 Task: Search one way flight ticket for 4 adults, 2 children, 2 infants in seat and 1 infant on lap in premium economy from Amarillo: Rick Husband Amarillo International Airport to Gillette: Gillette Campbell County Airport on 5-1-2023. Choice of flights is Spirit. Number of bags: 2 checked bags. Price is upto 108000. Outbound departure time preference is 10:00.
Action: Mouse moved to (187, 293)
Screenshot: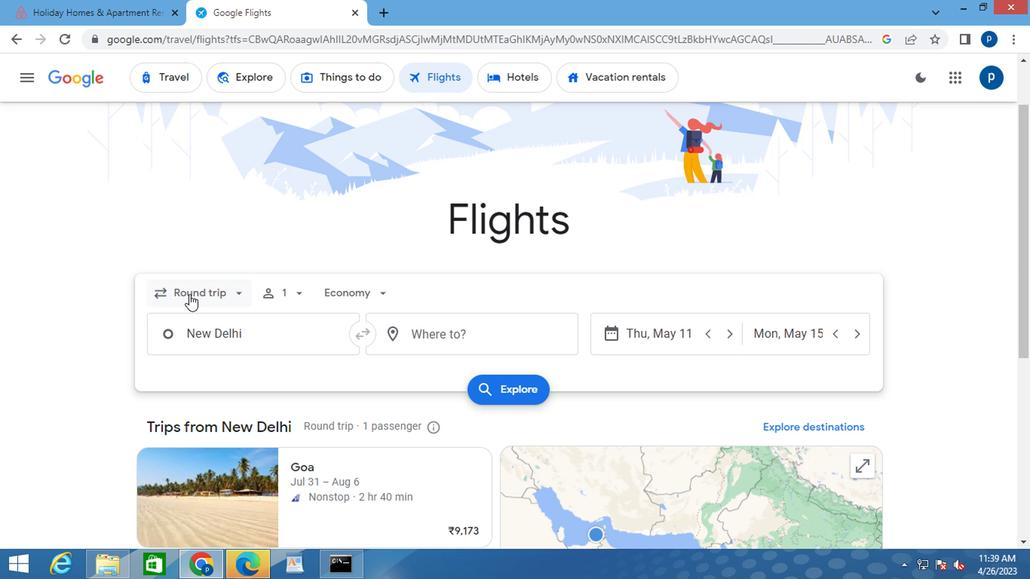 
Action: Mouse pressed left at (187, 293)
Screenshot: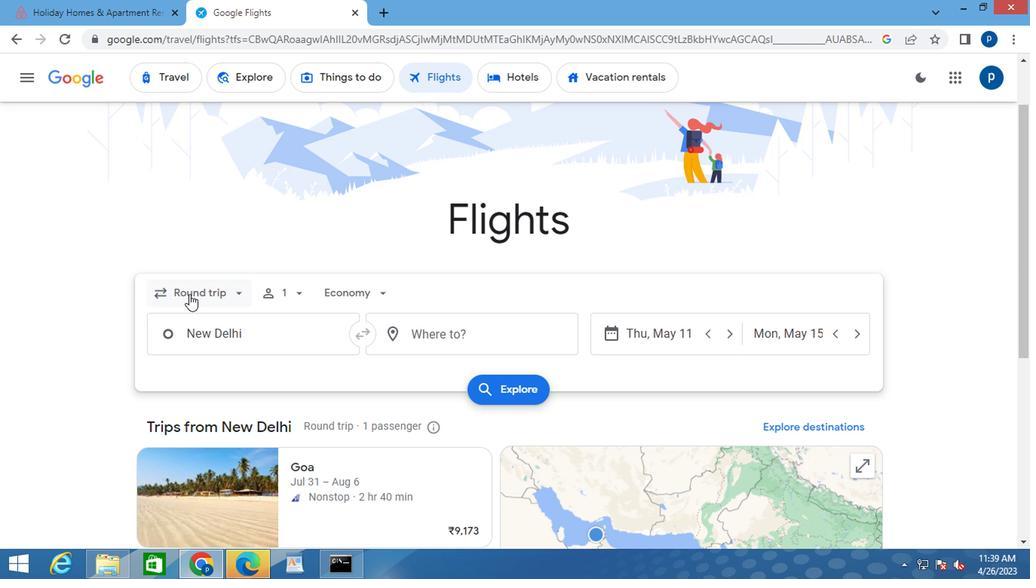 
Action: Mouse moved to (216, 358)
Screenshot: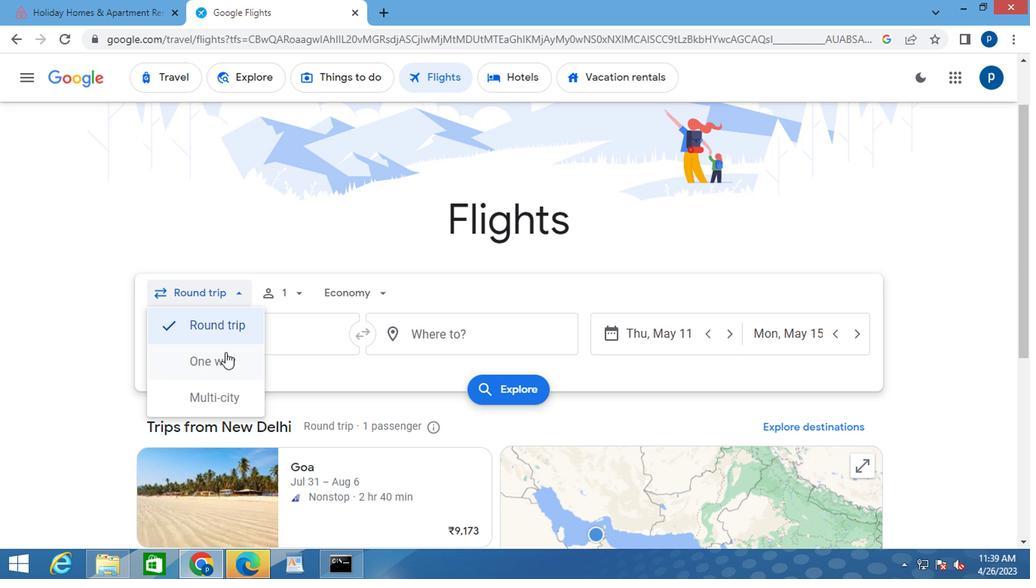 
Action: Mouse pressed left at (216, 358)
Screenshot: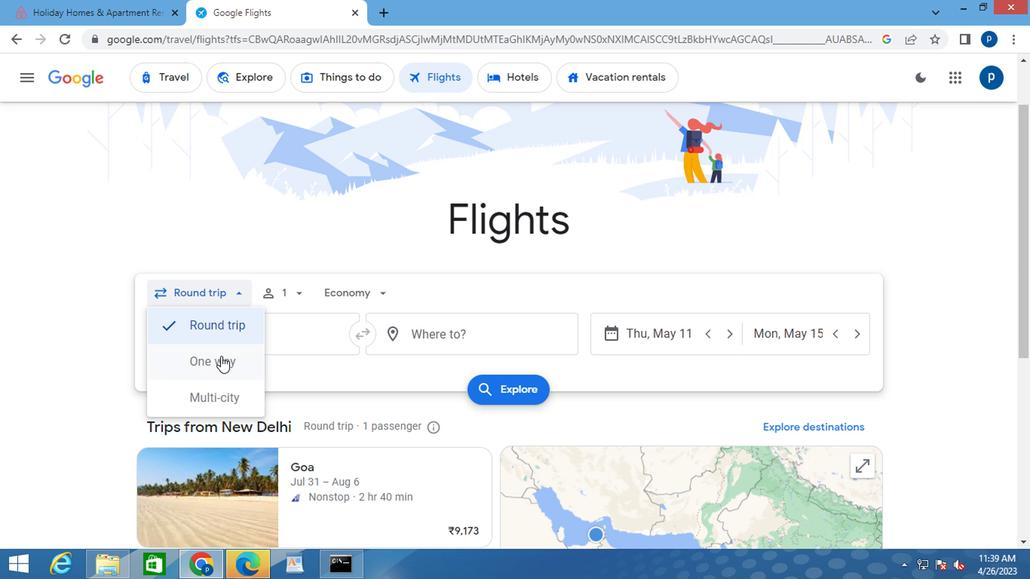 
Action: Mouse moved to (287, 296)
Screenshot: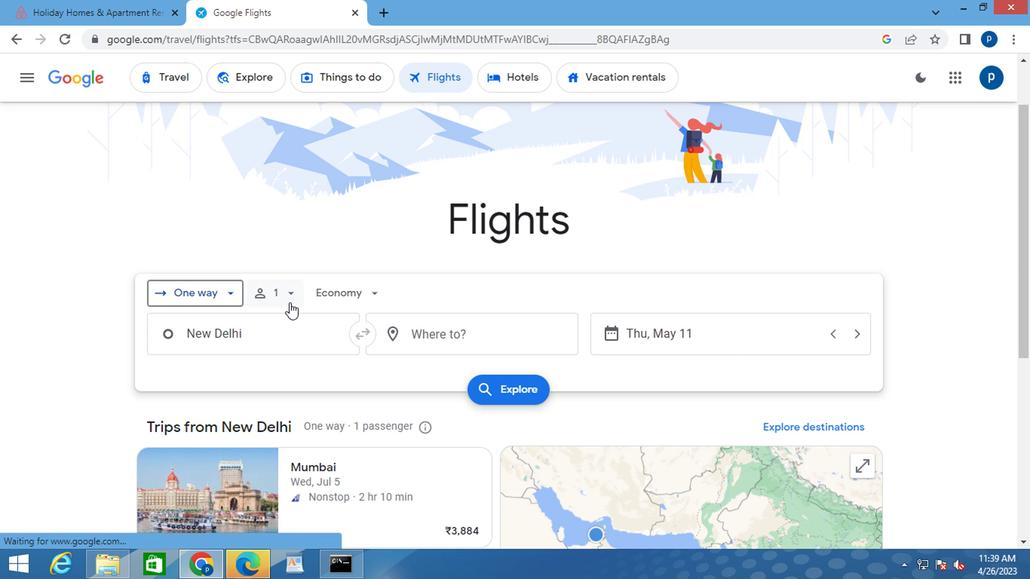 
Action: Mouse pressed left at (287, 296)
Screenshot: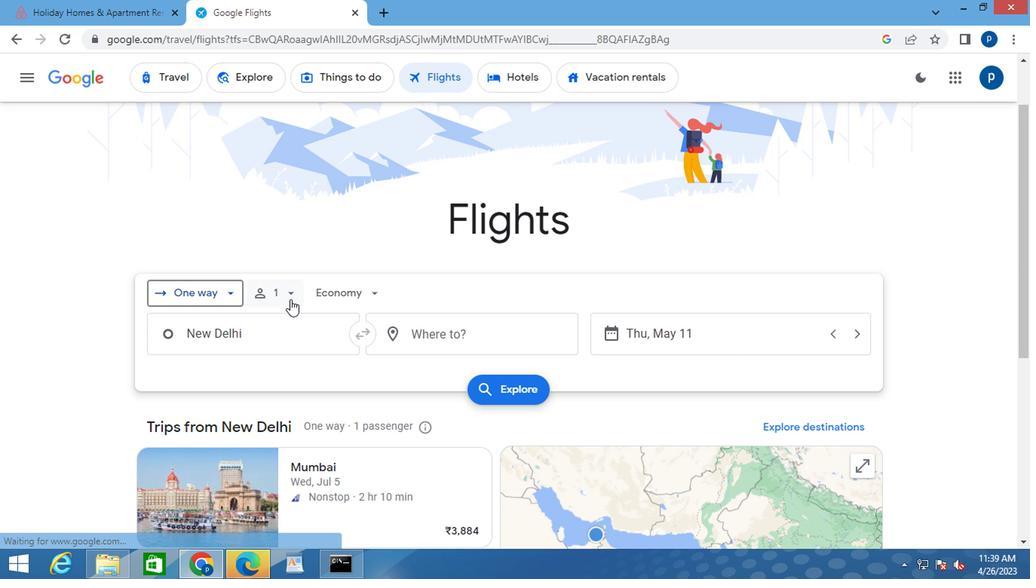 
Action: Mouse moved to (403, 332)
Screenshot: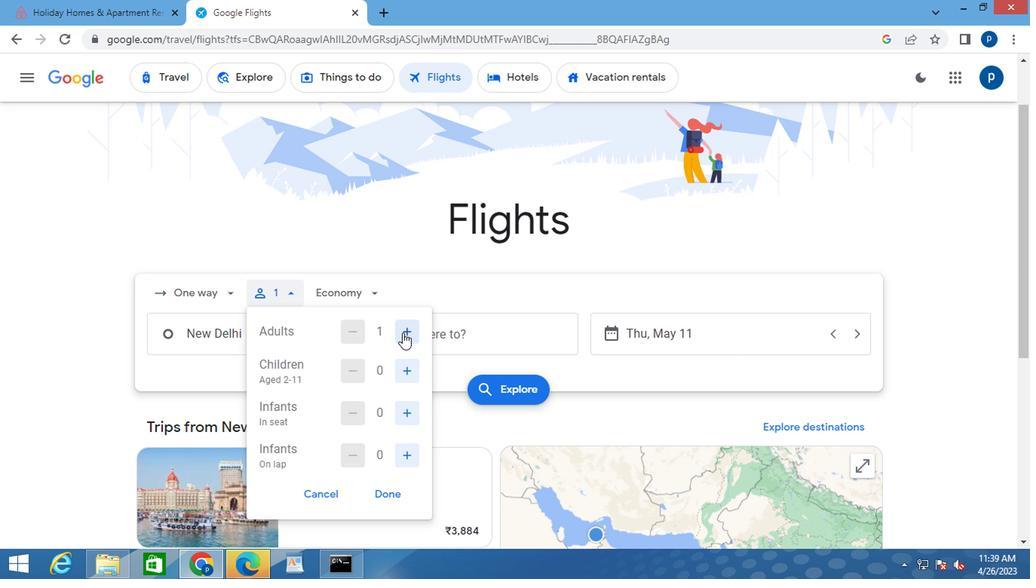 
Action: Mouse pressed left at (403, 332)
Screenshot: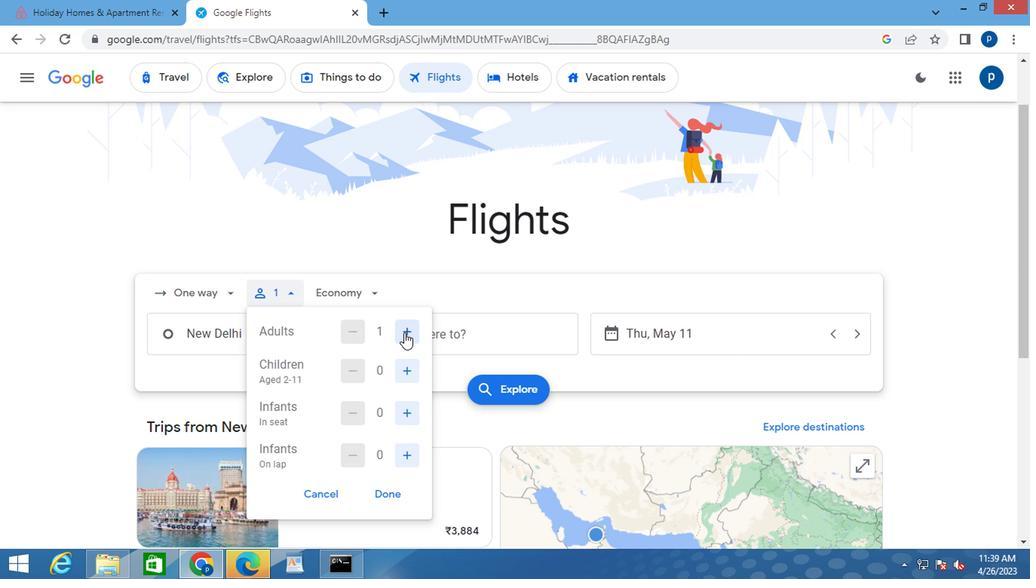 
Action: Mouse pressed left at (403, 332)
Screenshot: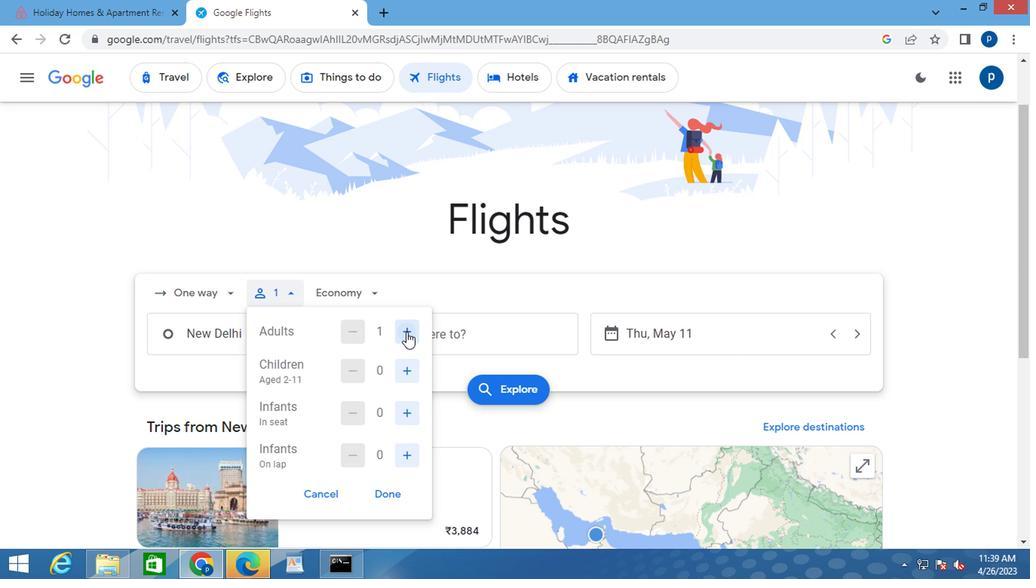 
Action: Mouse pressed left at (403, 332)
Screenshot: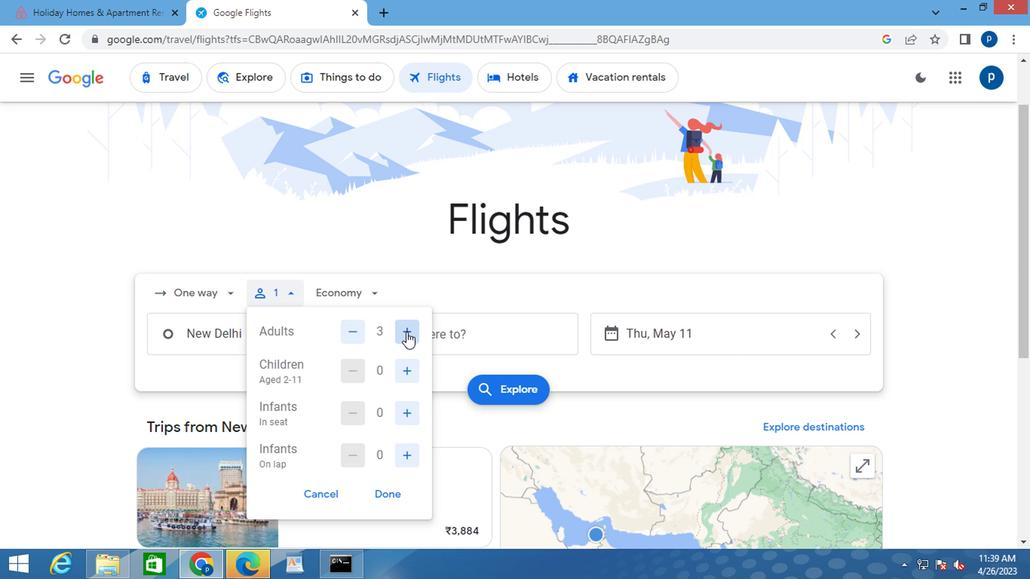 
Action: Mouse moved to (408, 367)
Screenshot: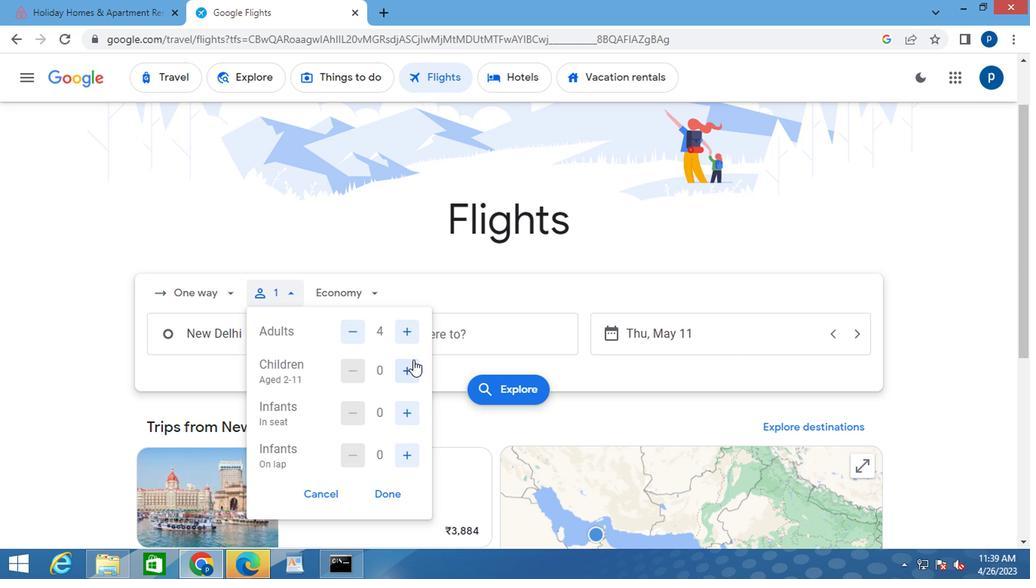
Action: Mouse pressed left at (408, 367)
Screenshot: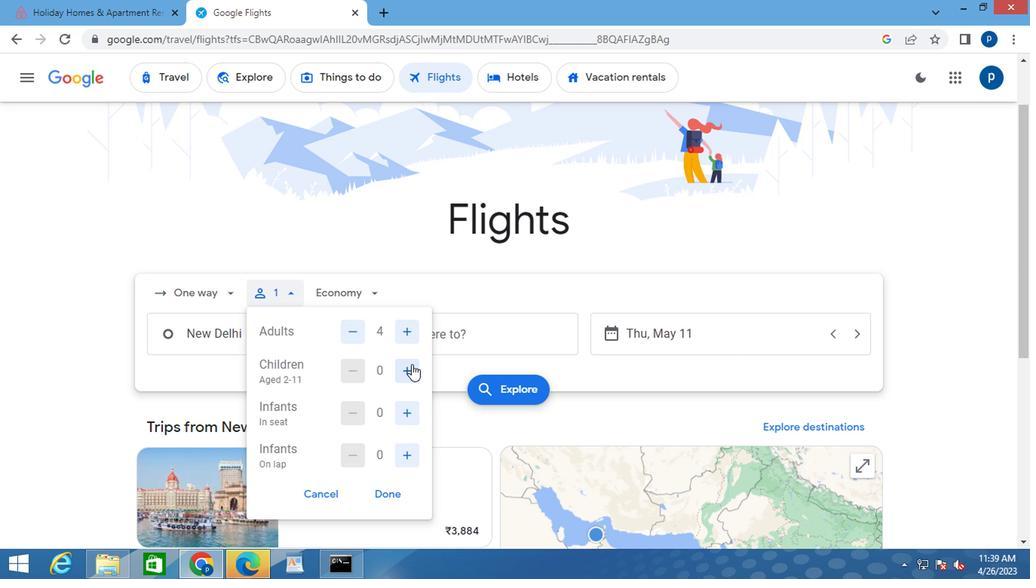 
Action: Mouse pressed left at (408, 367)
Screenshot: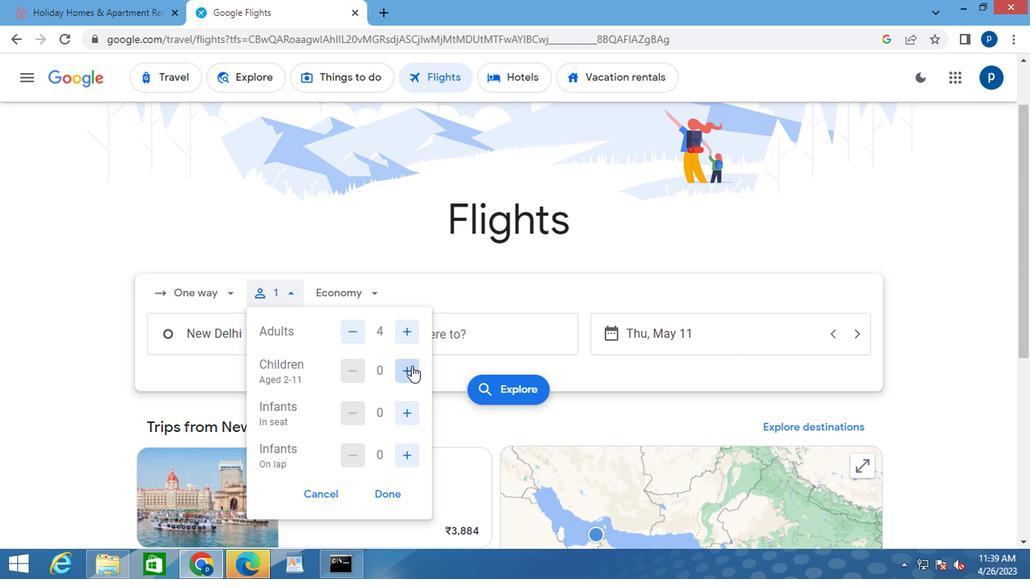 
Action: Mouse moved to (403, 413)
Screenshot: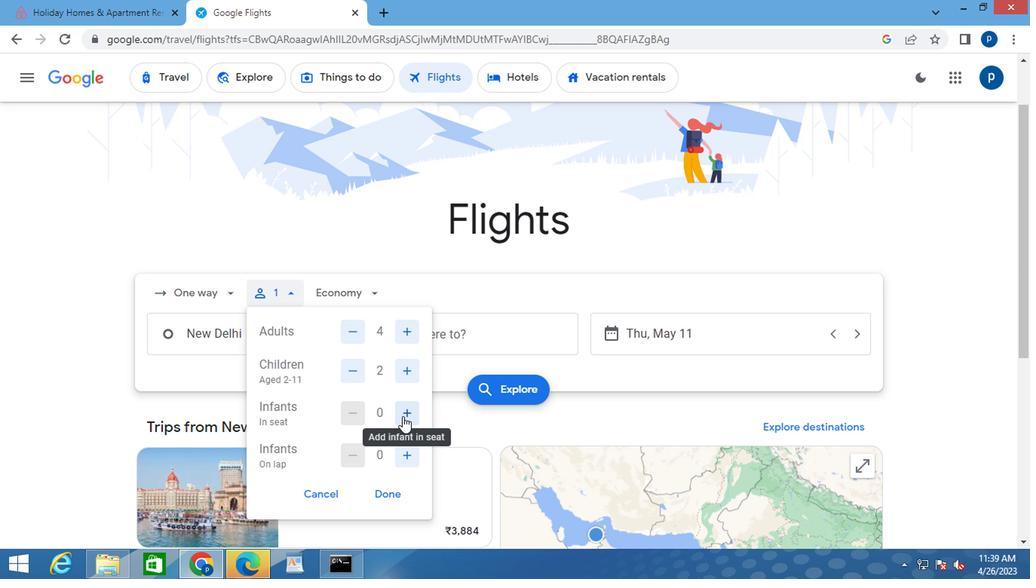 
Action: Mouse pressed left at (403, 413)
Screenshot: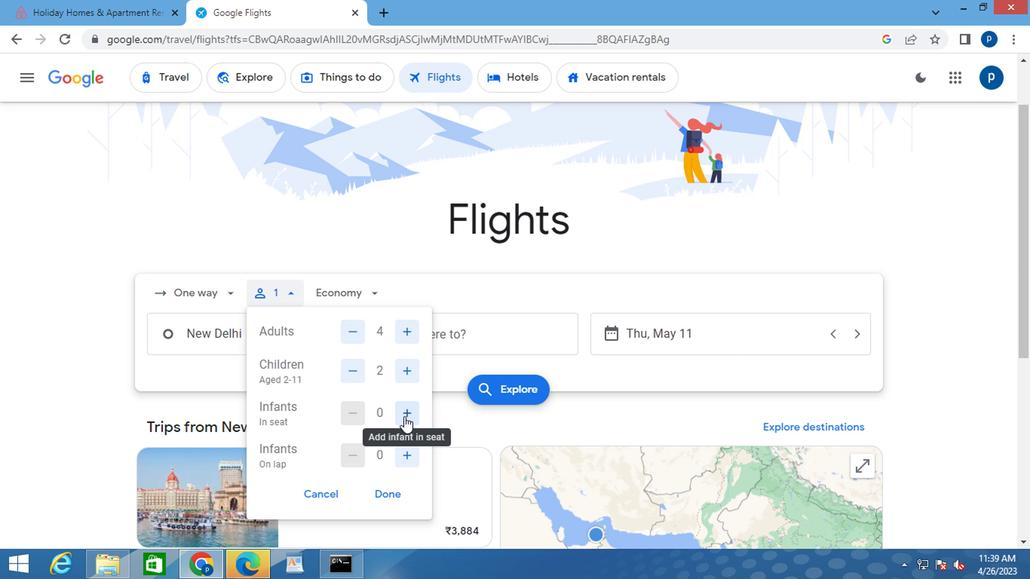 
Action: Mouse pressed left at (403, 413)
Screenshot: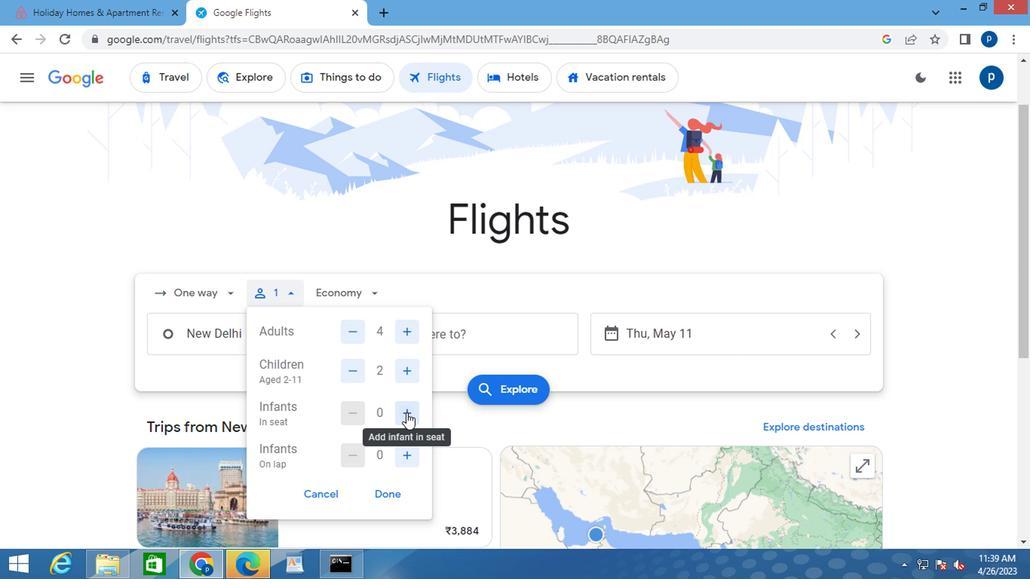 
Action: Mouse moved to (405, 458)
Screenshot: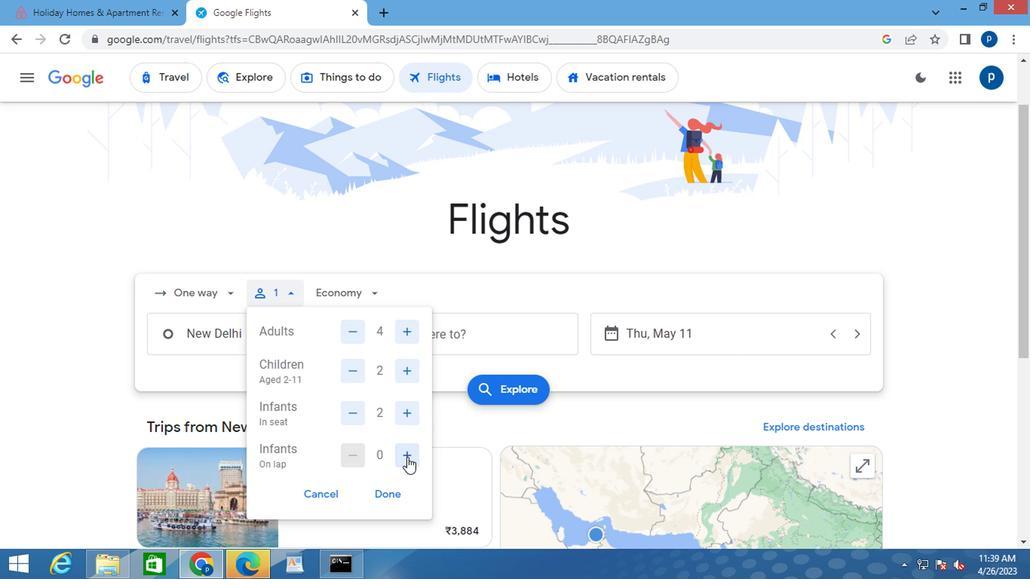 
Action: Mouse pressed left at (405, 458)
Screenshot: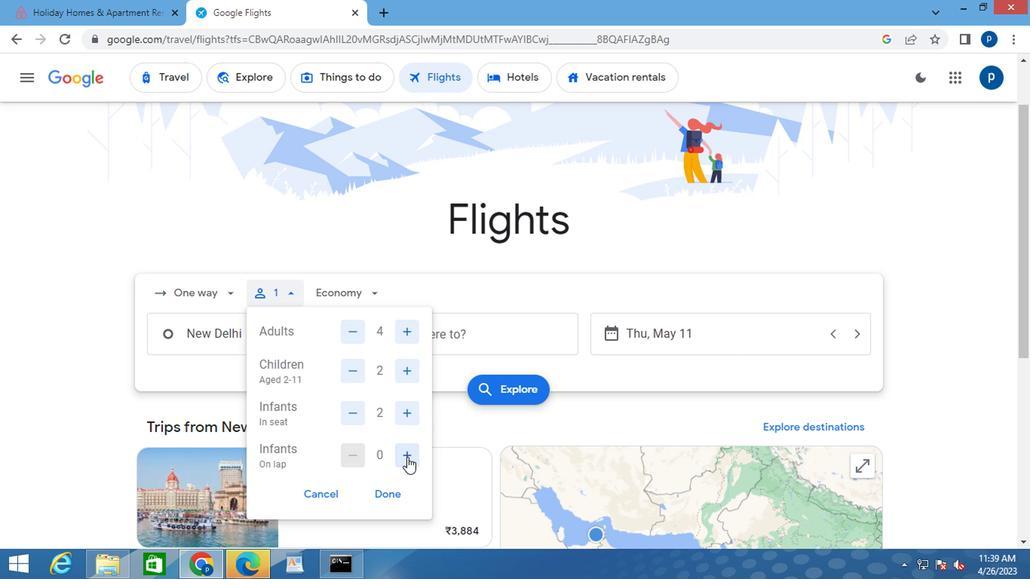 
Action: Mouse moved to (385, 492)
Screenshot: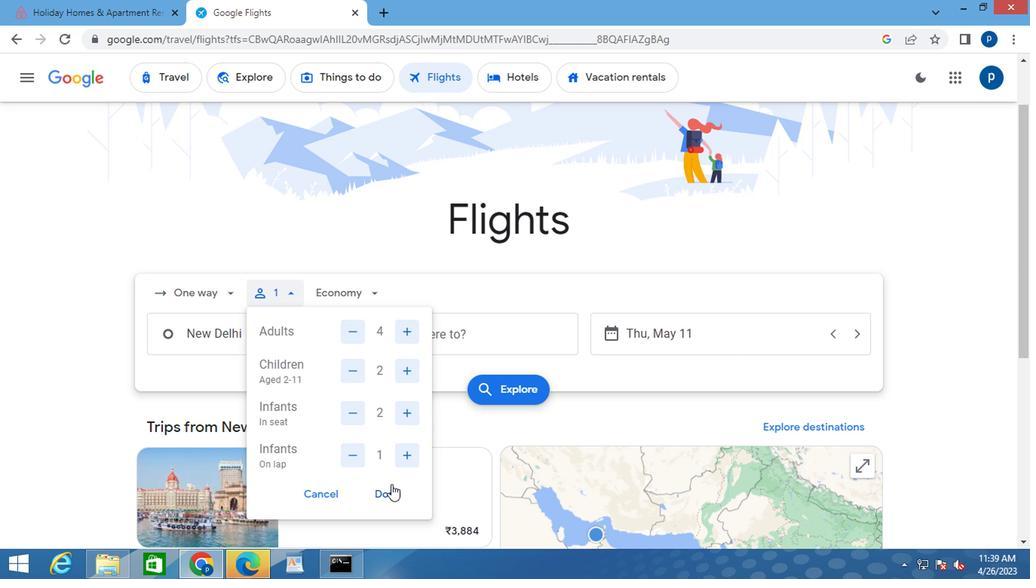 
Action: Mouse pressed left at (385, 492)
Screenshot: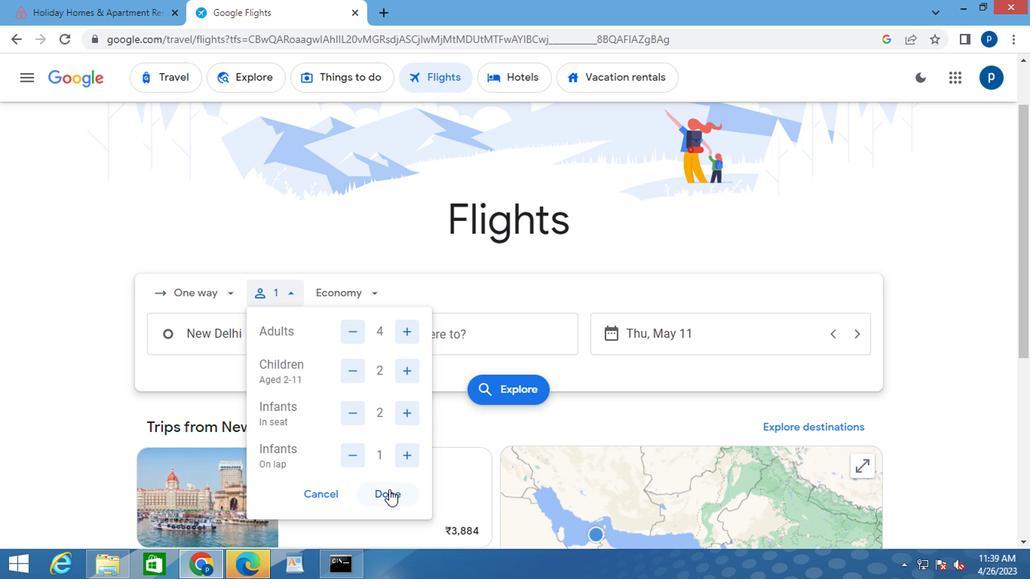 
Action: Mouse moved to (359, 301)
Screenshot: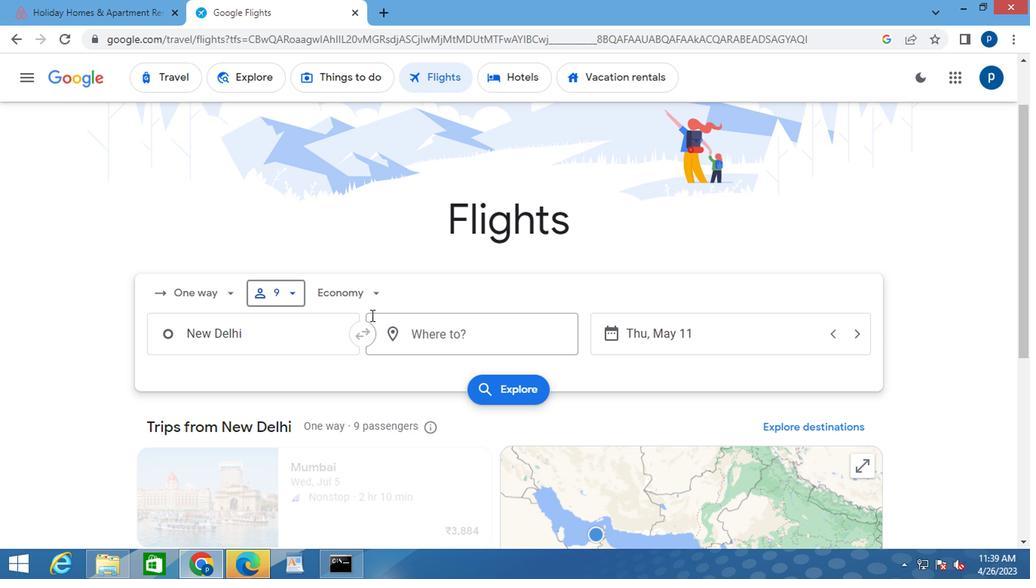 
Action: Mouse pressed left at (359, 301)
Screenshot: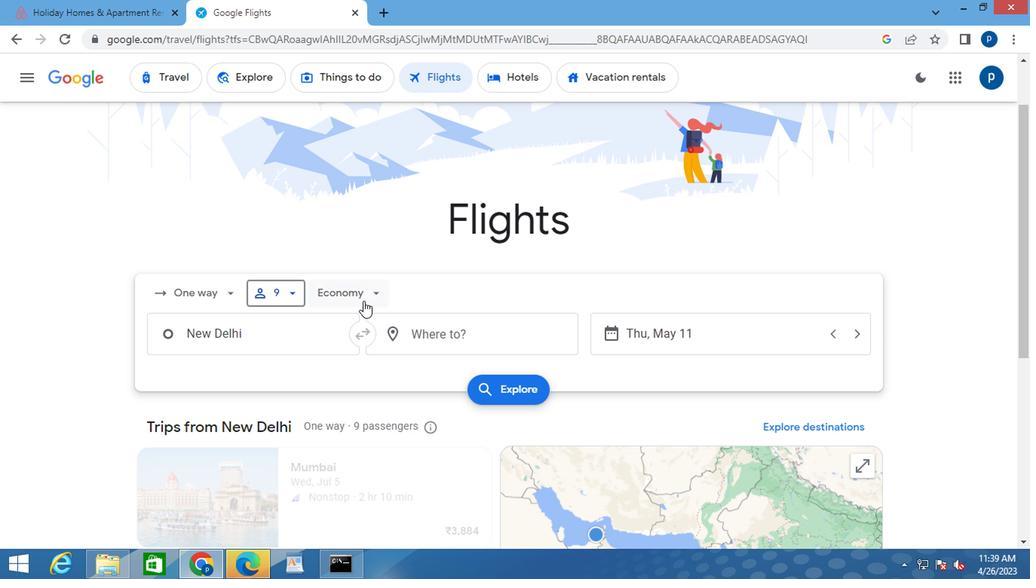 
Action: Mouse moved to (377, 360)
Screenshot: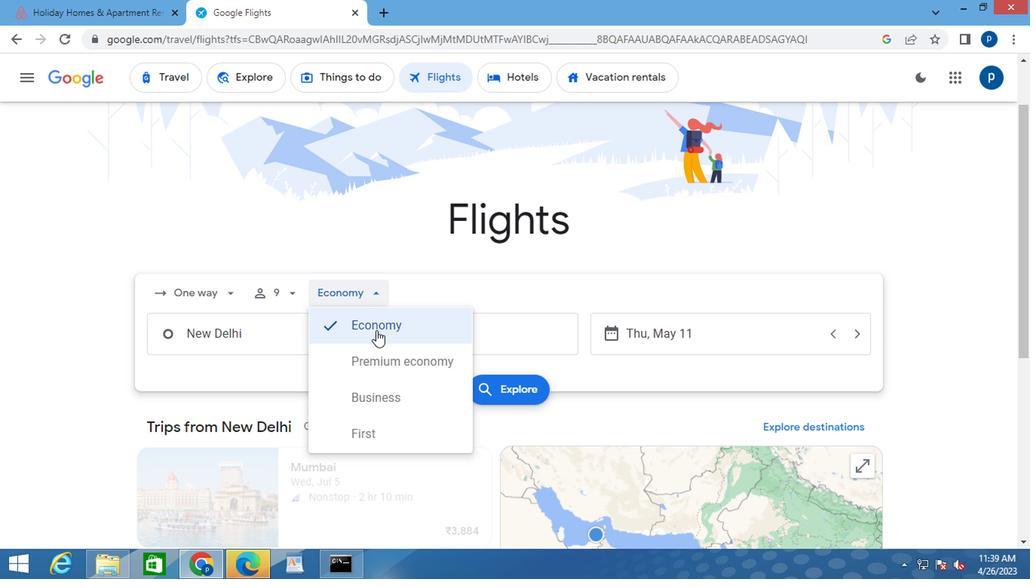 
Action: Mouse pressed left at (377, 360)
Screenshot: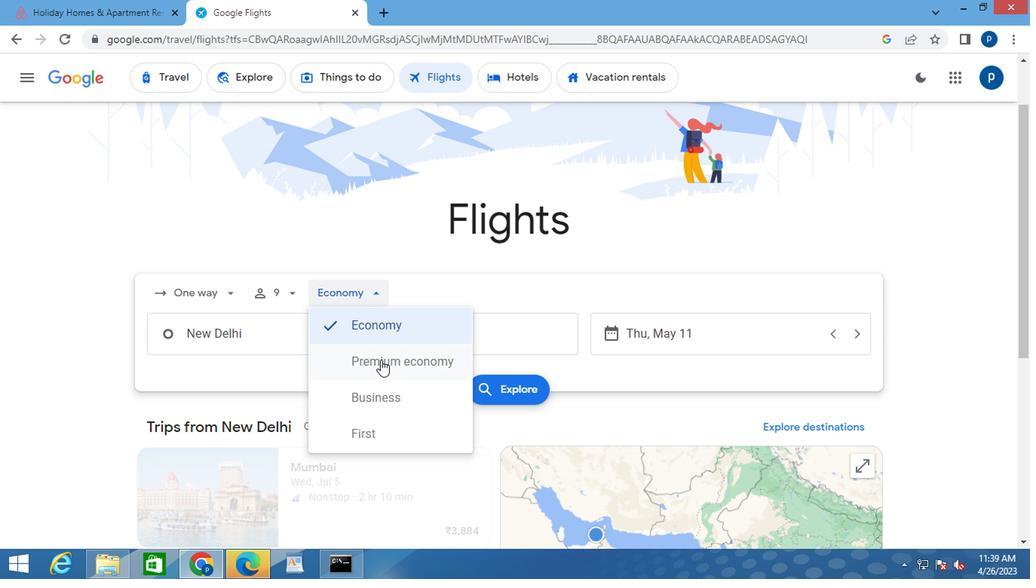 
Action: Mouse moved to (233, 332)
Screenshot: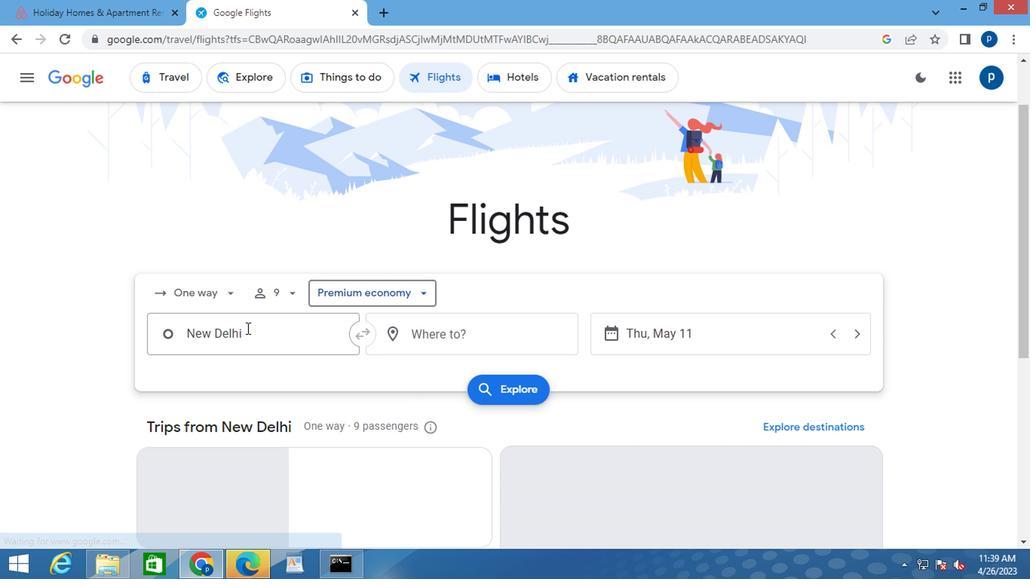 
Action: Mouse pressed left at (233, 332)
Screenshot: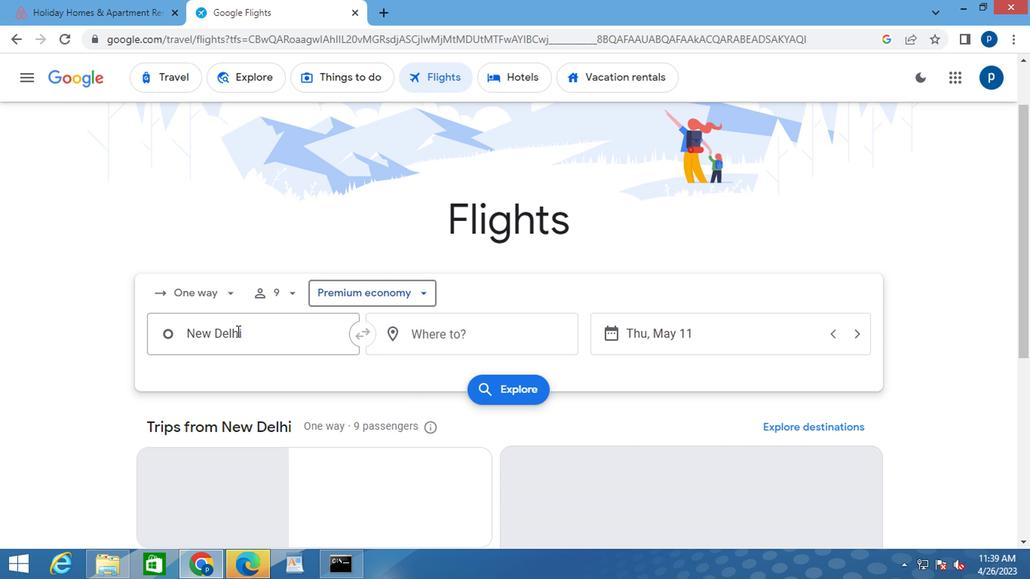 
Action: Mouse pressed left at (233, 332)
Screenshot: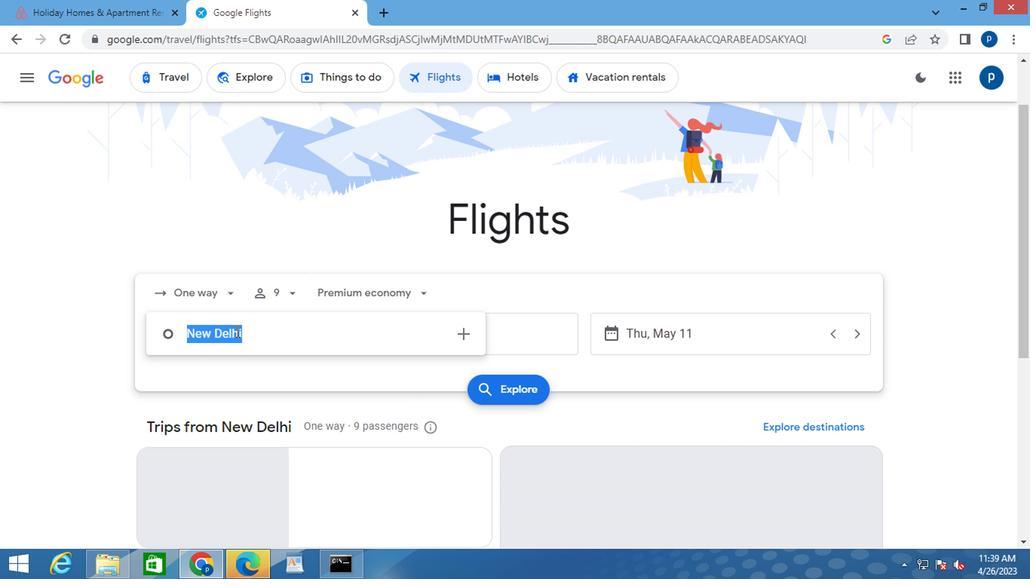 
Action: Key pressed <Key.caps_lock><Key.caps_lock>r<Key.caps_lock>ick<Key.space><Key.caps_lock>h<Key.caps_lock>u
Screenshot: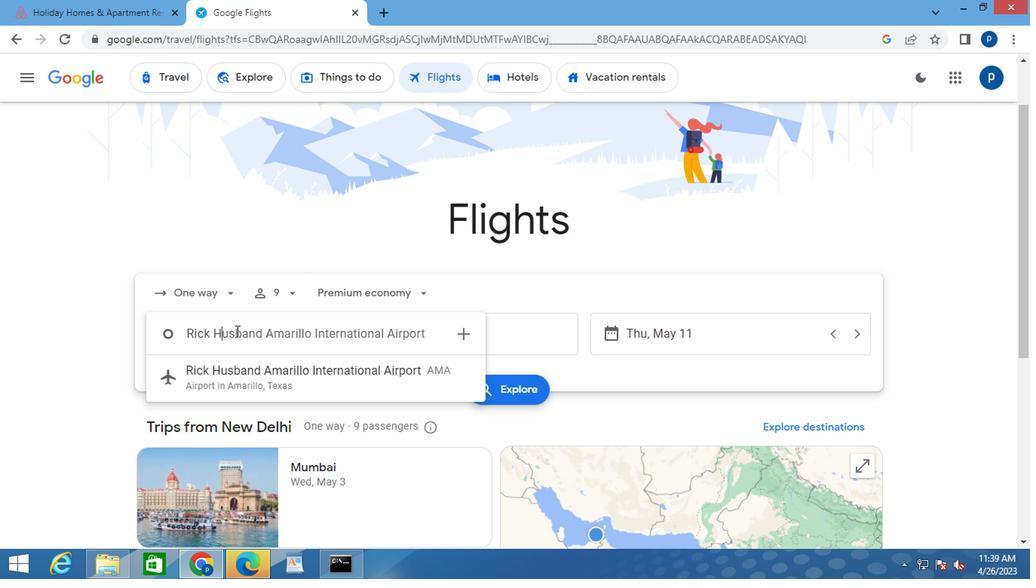 
Action: Mouse moved to (278, 387)
Screenshot: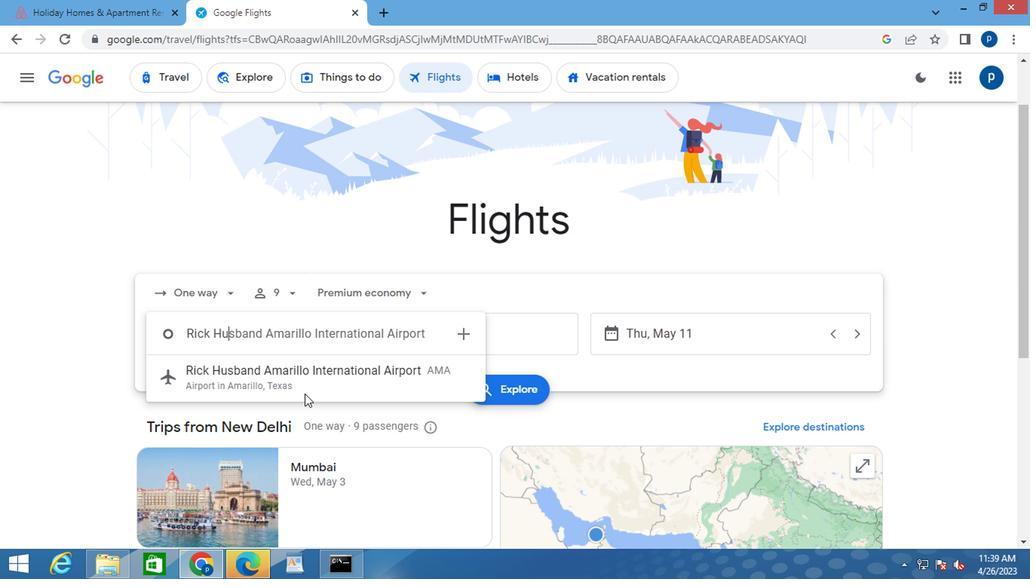 
Action: Mouse pressed left at (278, 387)
Screenshot: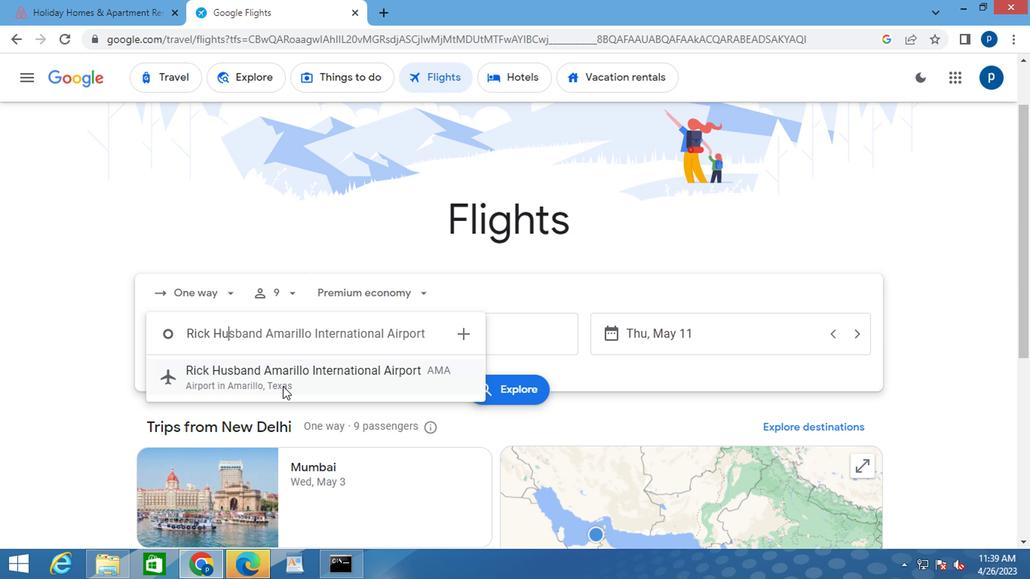 
Action: Mouse moved to (428, 343)
Screenshot: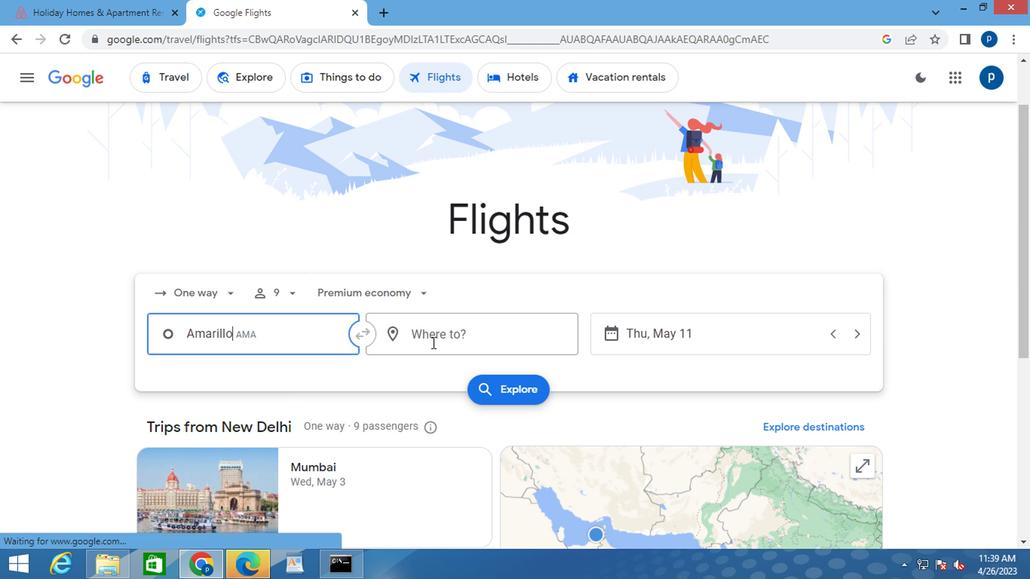 
Action: Mouse pressed left at (428, 343)
Screenshot: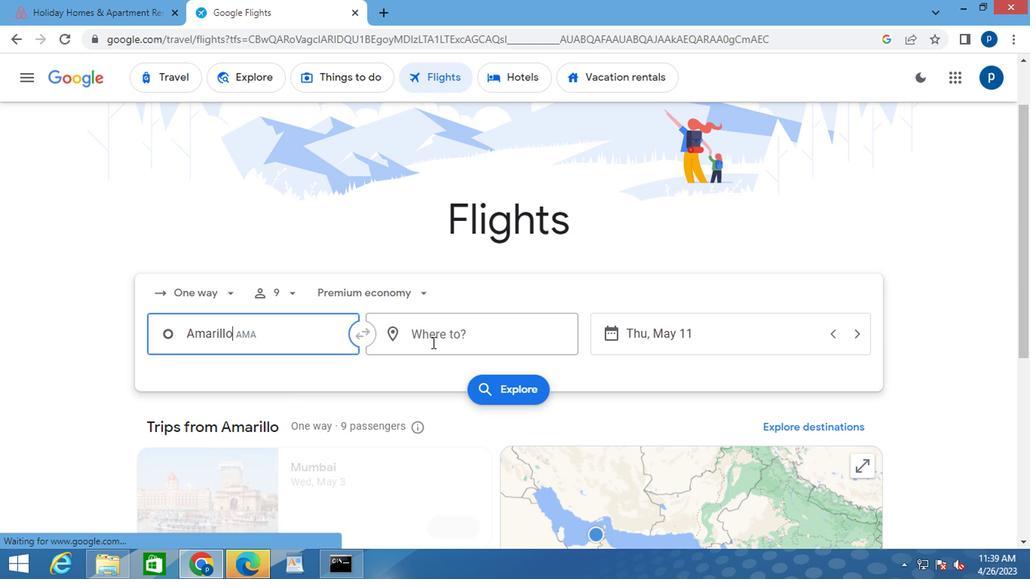 
Action: Key pressed <Key.caps_lock>g<Key.caps_lock>ille
Screenshot: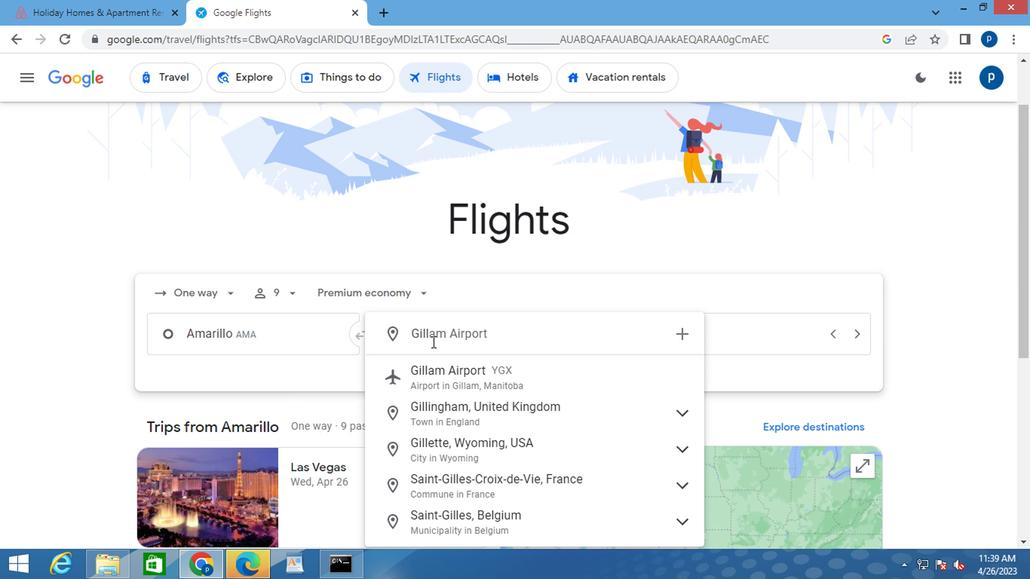 
Action: Mouse moved to (461, 383)
Screenshot: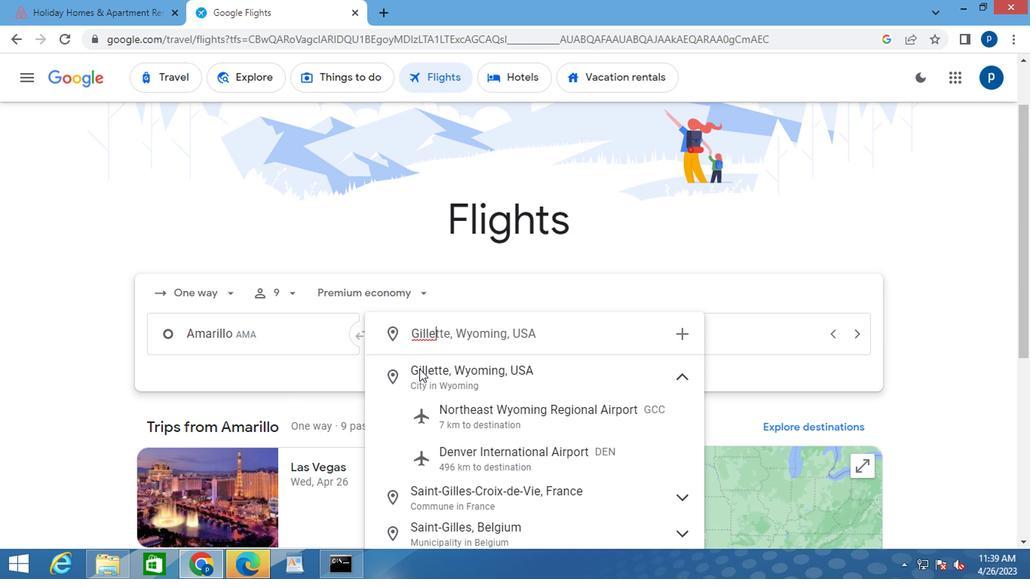 
Action: Mouse pressed left at (461, 383)
Screenshot: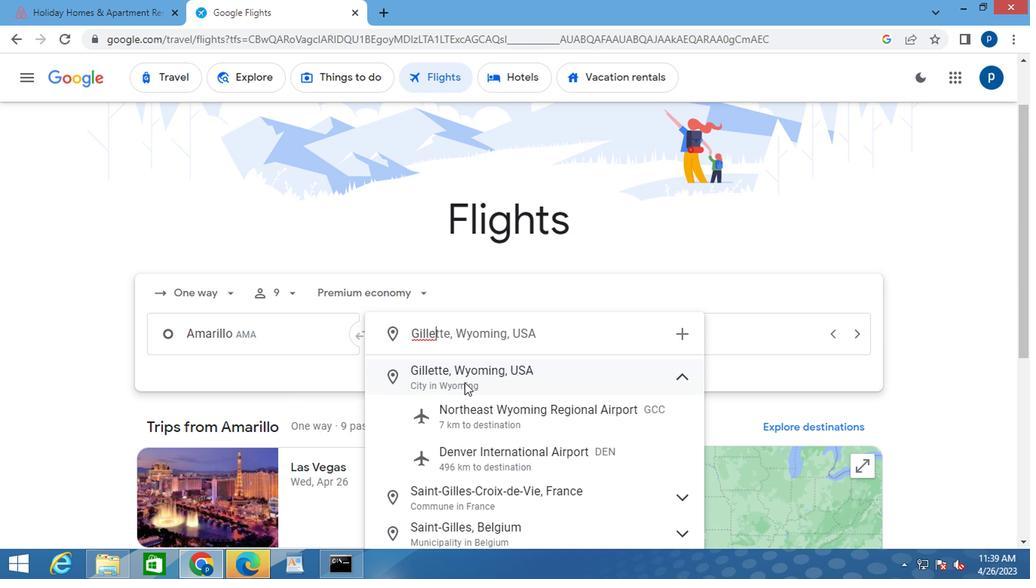 
Action: Mouse moved to (608, 334)
Screenshot: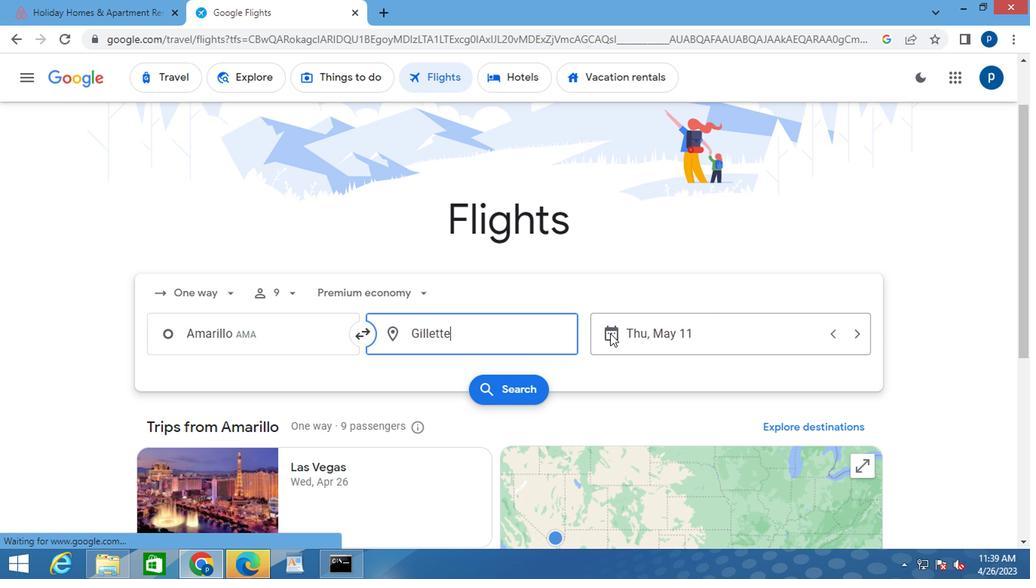 
Action: Mouse pressed left at (608, 334)
Screenshot: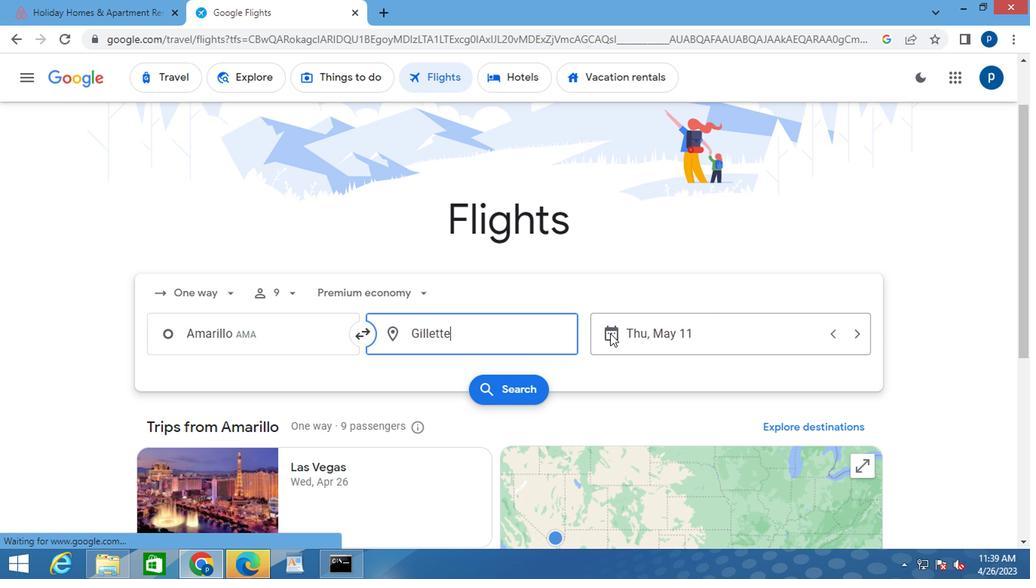 
Action: Mouse moved to (658, 264)
Screenshot: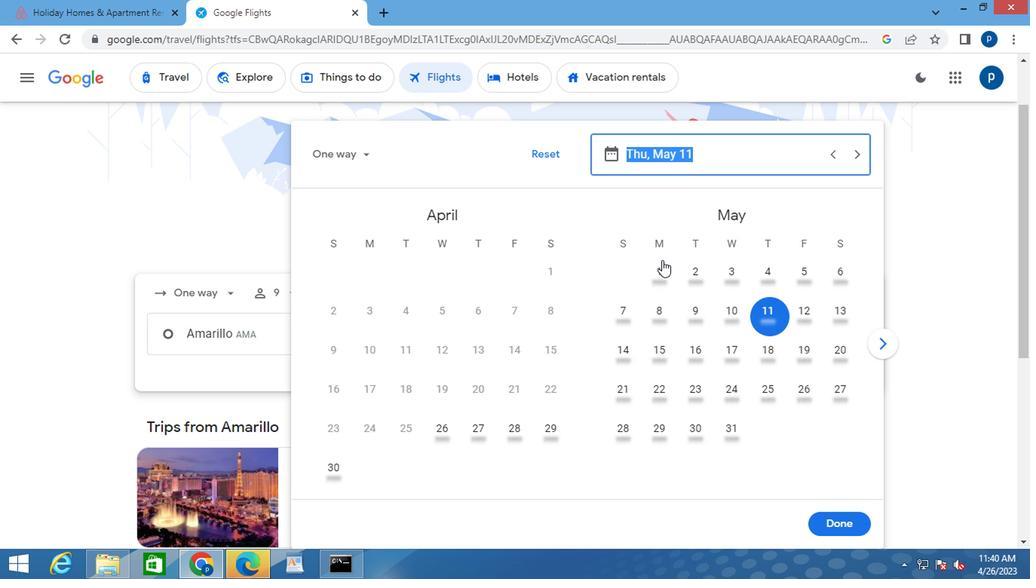 
Action: Mouse pressed left at (658, 264)
Screenshot: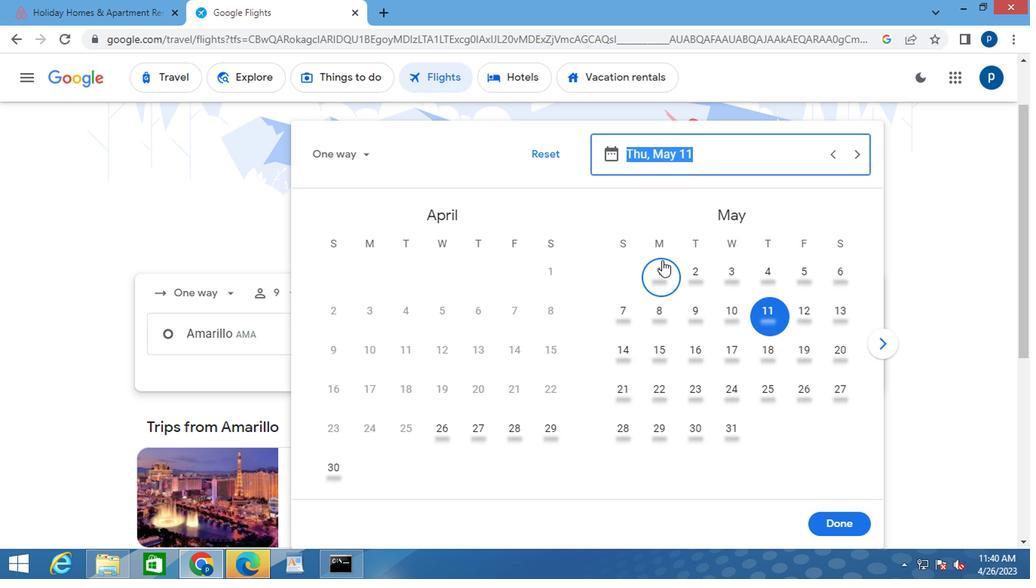 
Action: Mouse moved to (838, 522)
Screenshot: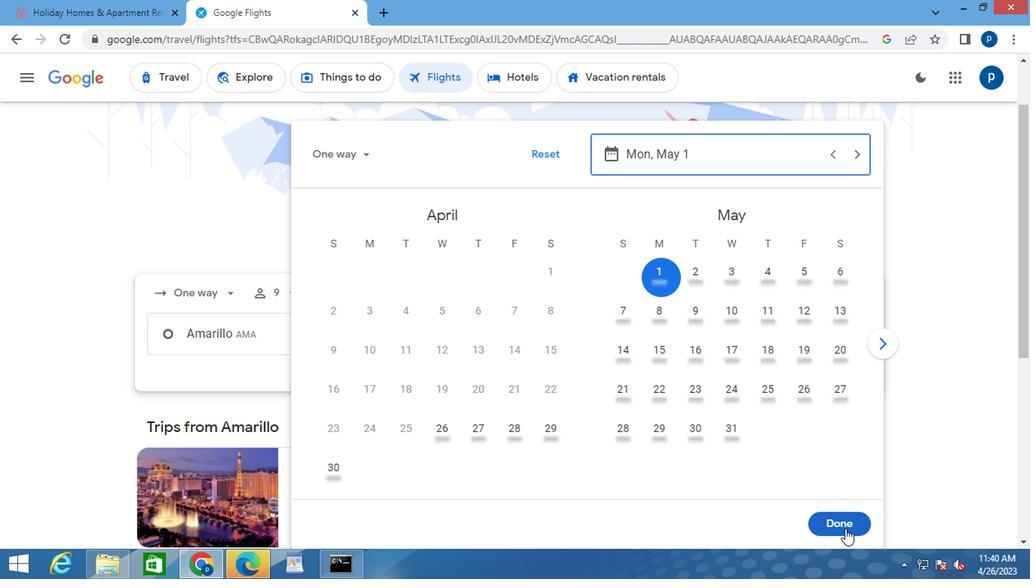 
Action: Mouse pressed left at (838, 522)
Screenshot: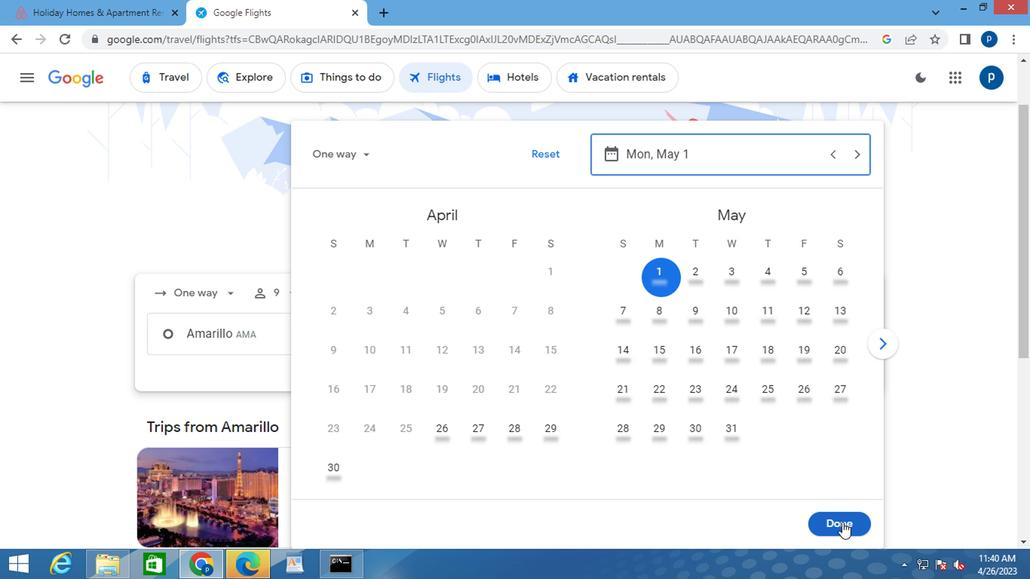 
Action: Mouse moved to (505, 394)
Screenshot: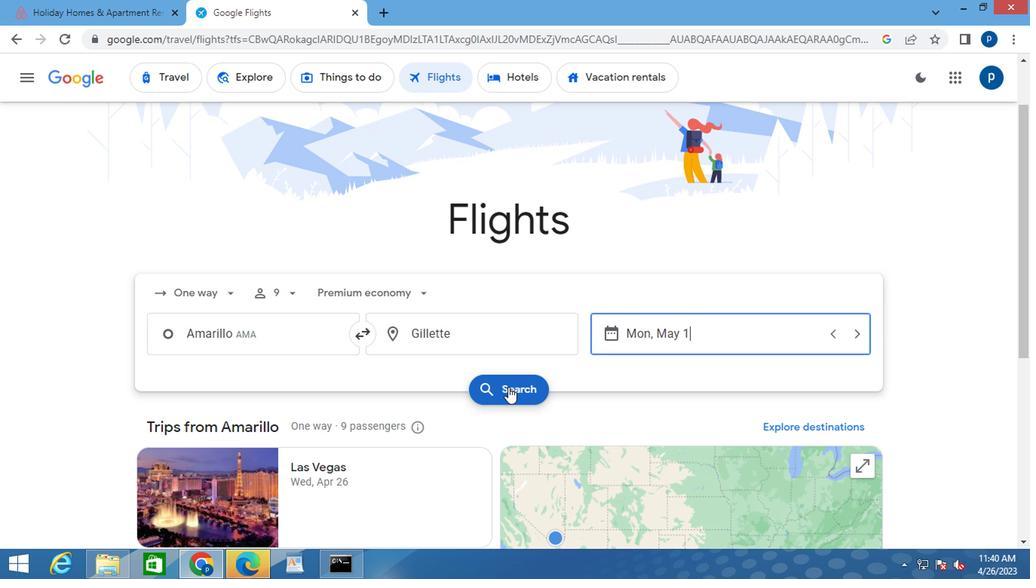
Action: Mouse pressed left at (505, 394)
Screenshot: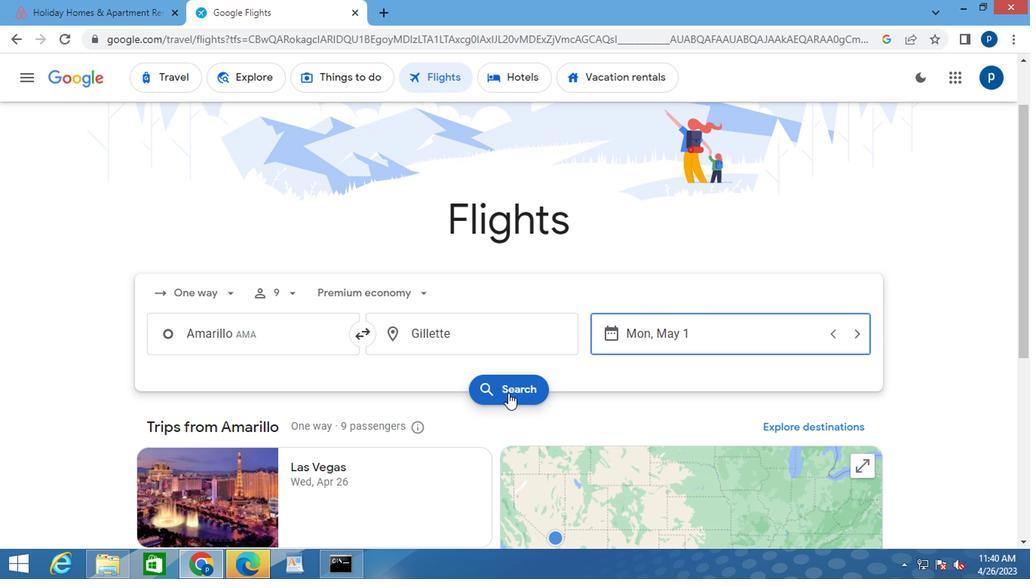 
Action: Mouse moved to (164, 214)
Screenshot: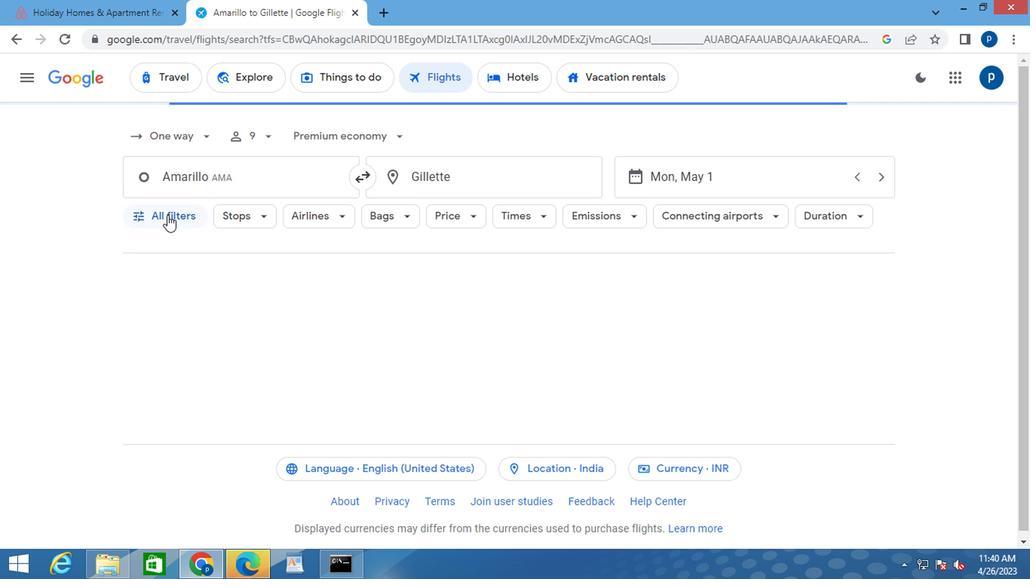 
Action: Mouse pressed left at (164, 214)
Screenshot: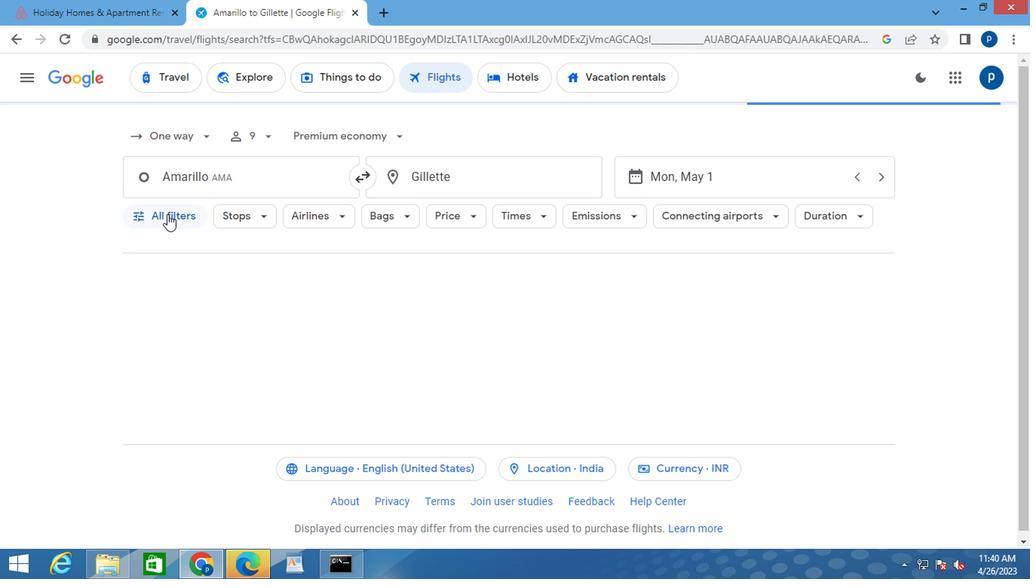 
Action: Mouse moved to (213, 352)
Screenshot: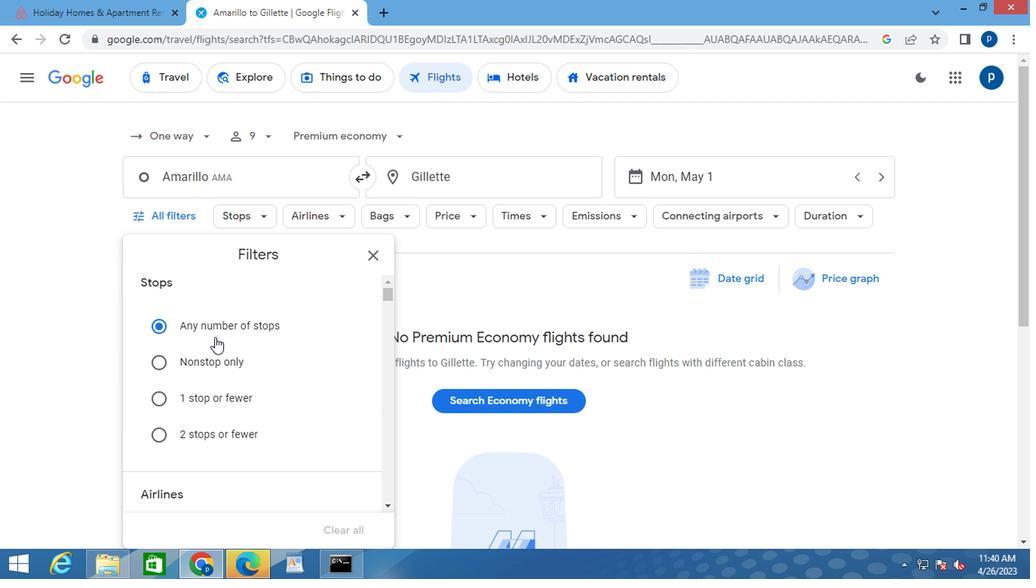 
Action: Mouse scrolled (213, 352) with delta (0, 0)
Screenshot: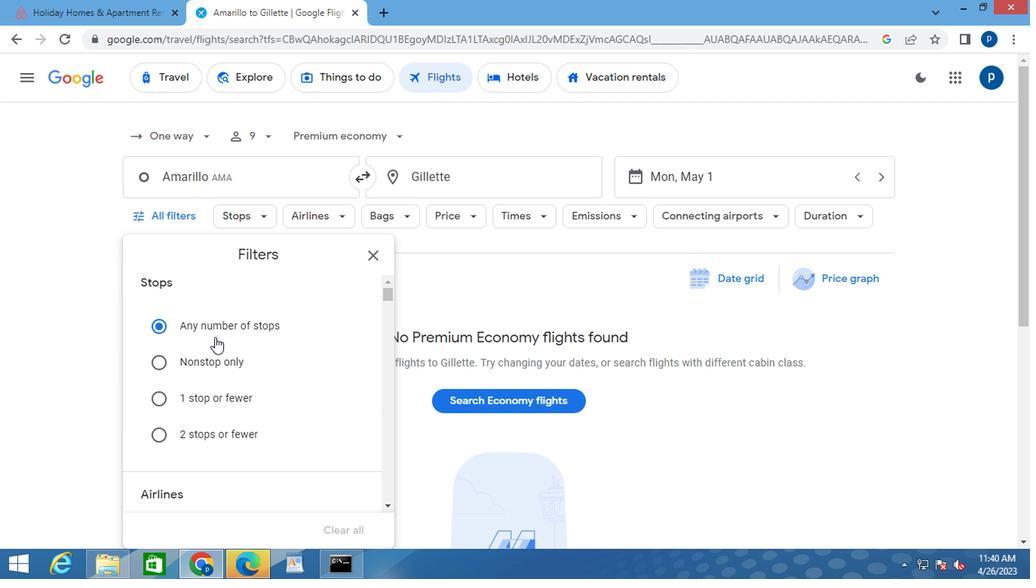 
Action: Mouse moved to (213, 352)
Screenshot: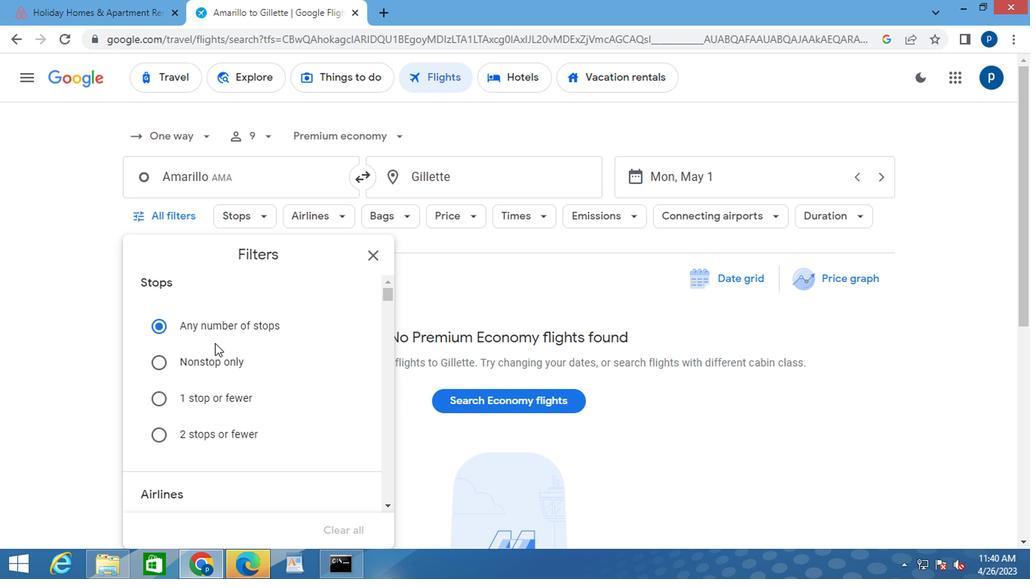 
Action: Mouse scrolled (213, 352) with delta (0, 0)
Screenshot: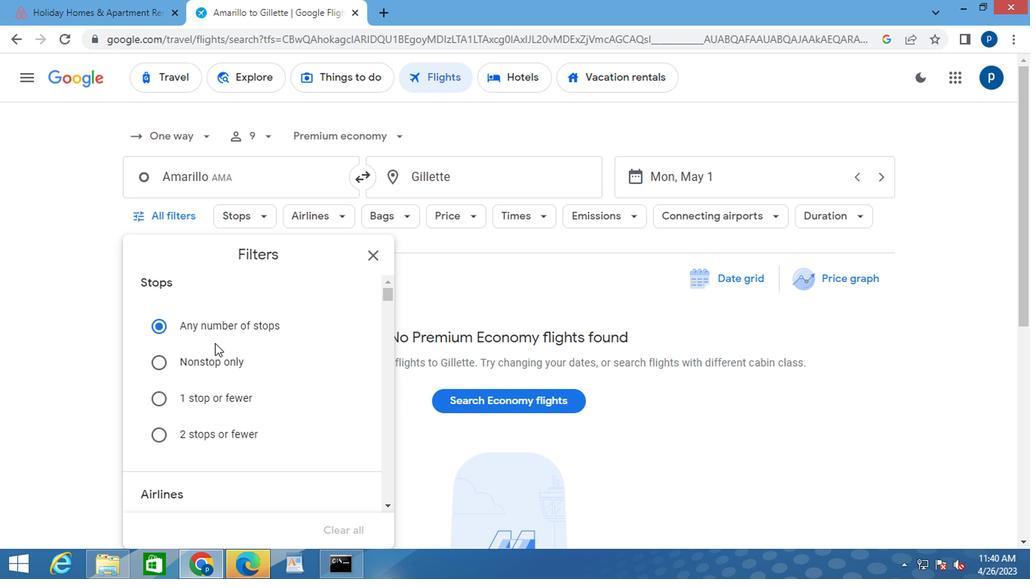 
Action: Mouse moved to (213, 354)
Screenshot: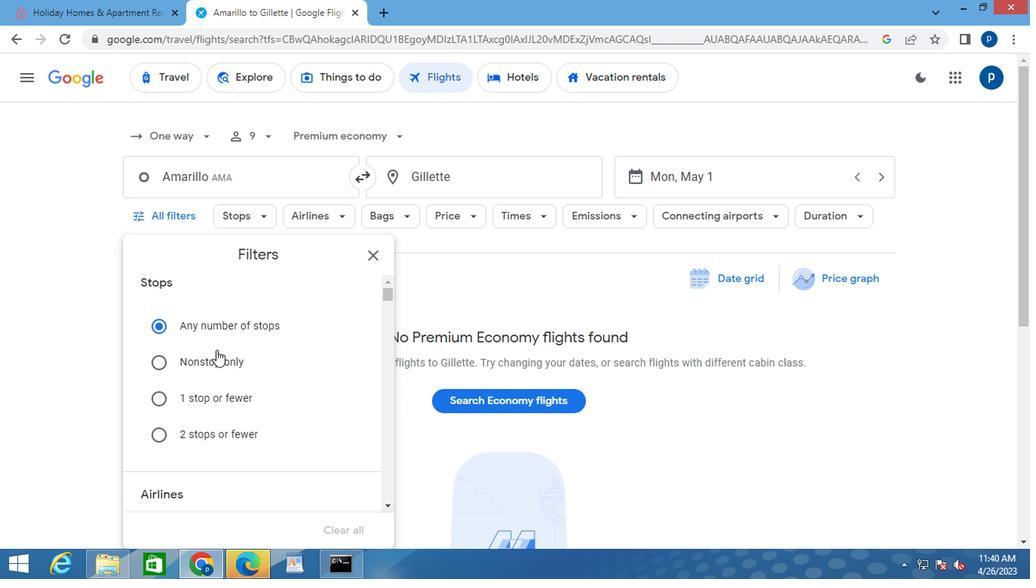 
Action: Mouse scrolled (213, 354) with delta (0, 0)
Screenshot: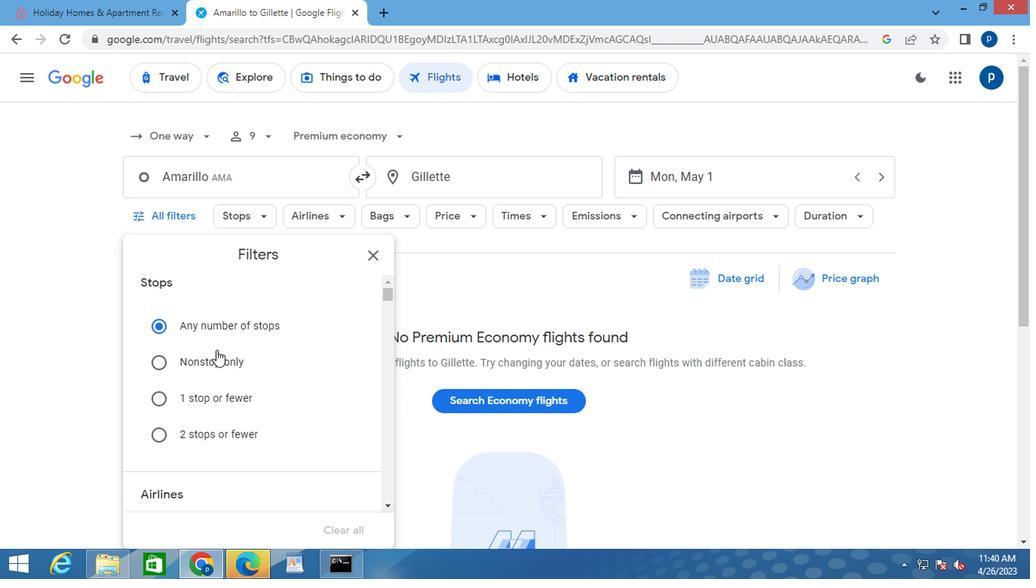 
Action: Mouse moved to (222, 364)
Screenshot: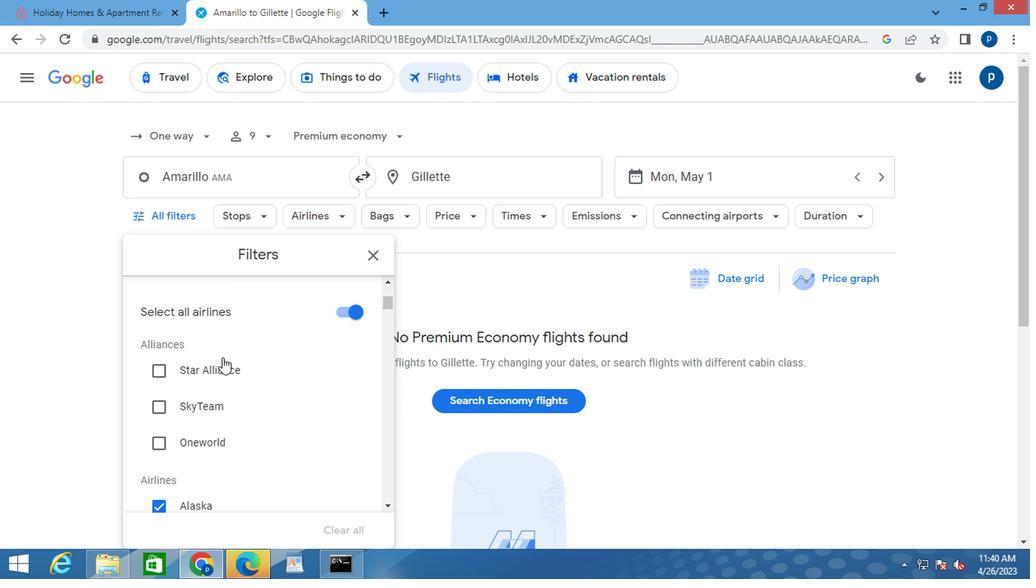 
Action: Mouse scrolled (222, 363) with delta (0, 0)
Screenshot: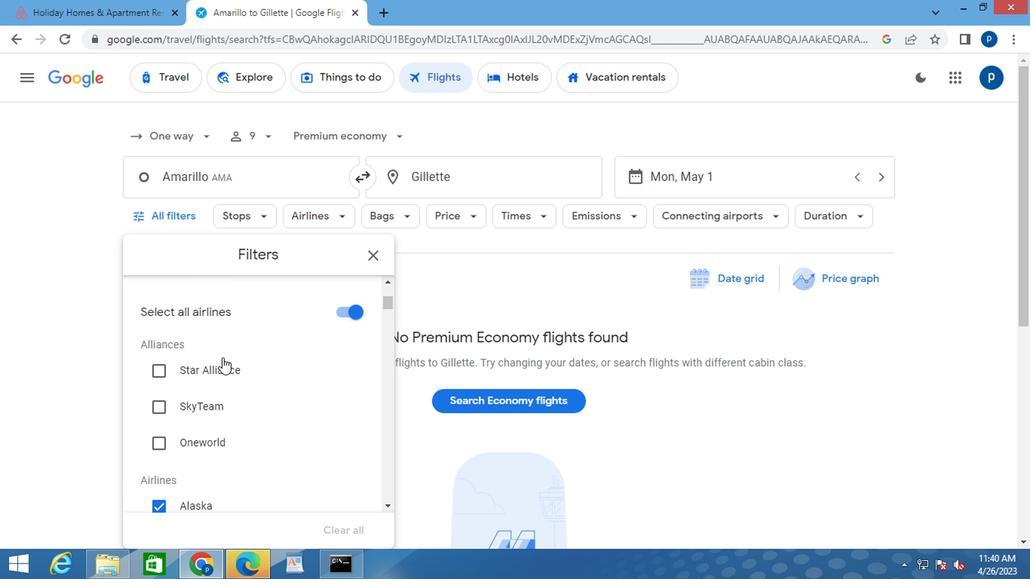 
Action: Mouse moved to (226, 365)
Screenshot: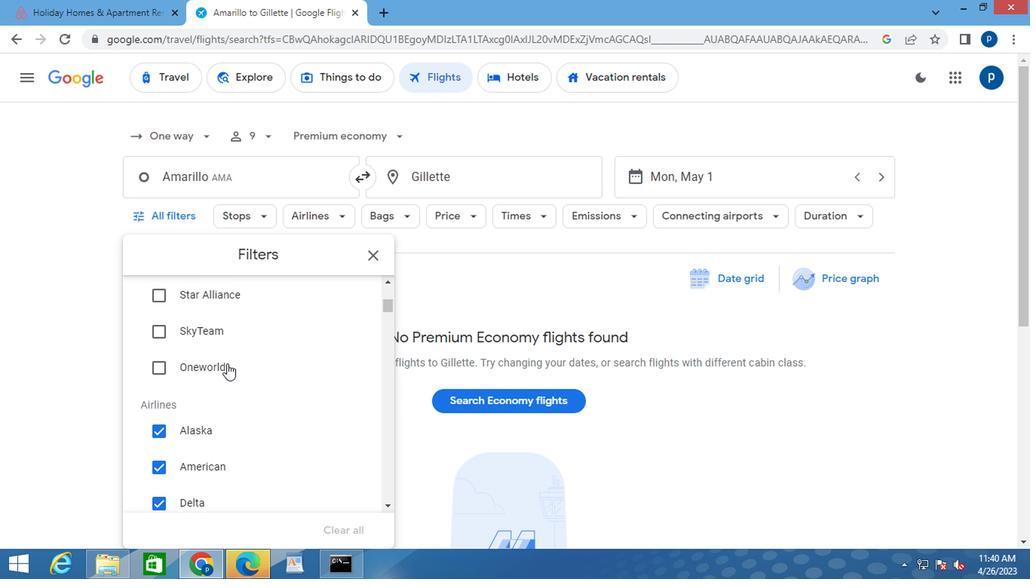 
Action: Mouse scrolled (226, 364) with delta (0, -1)
Screenshot: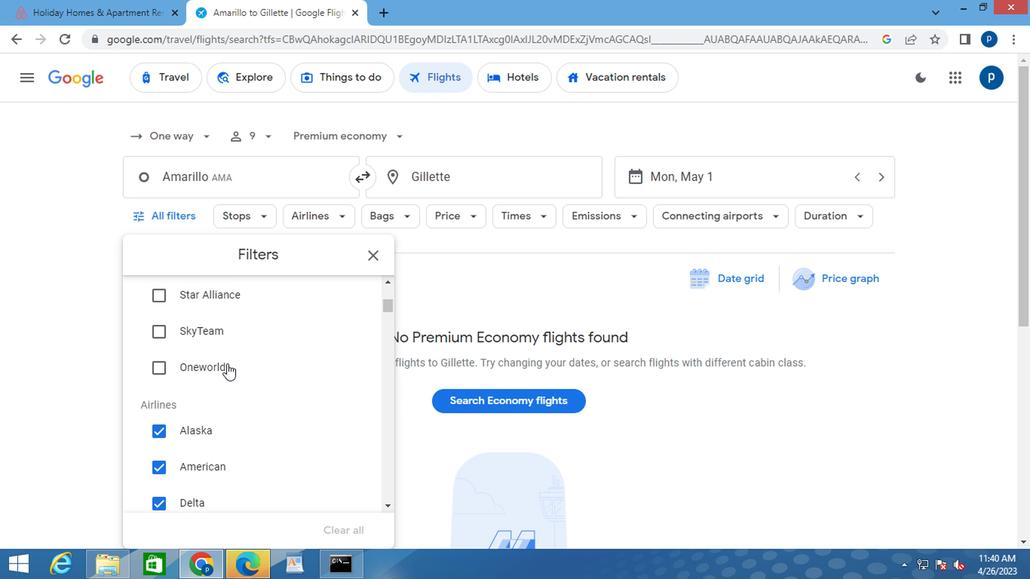 
Action: Mouse scrolled (226, 364) with delta (0, -1)
Screenshot: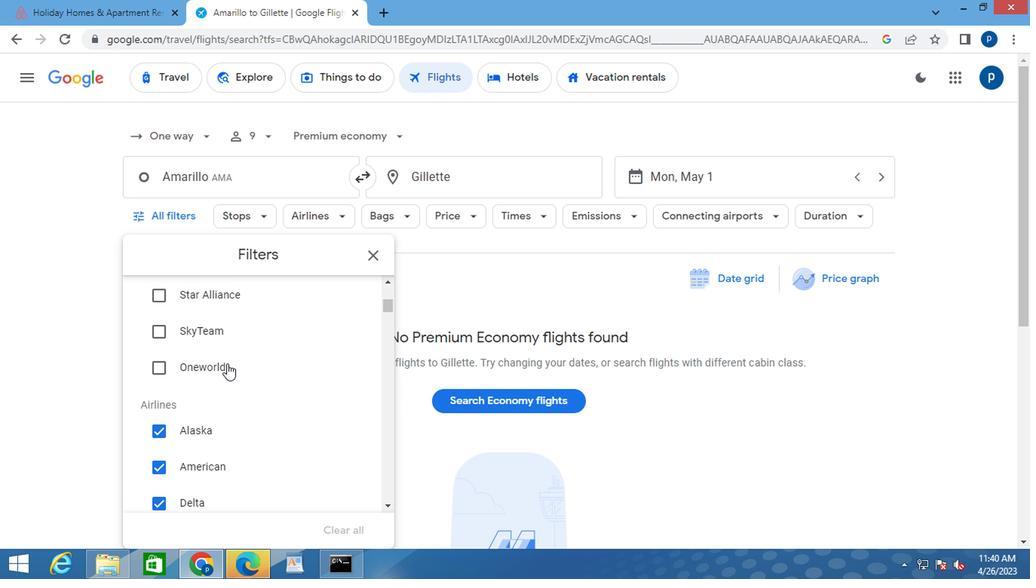 
Action: Mouse moved to (255, 367)
Screenshot: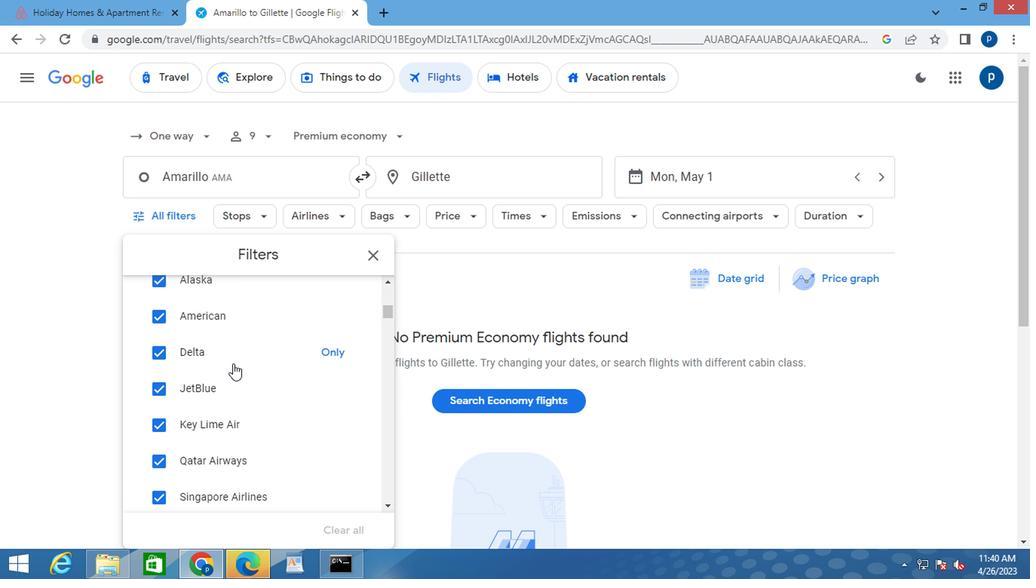 
Action: Mouse scrolled (255, 366) with delta (0, -1)
Screenshot: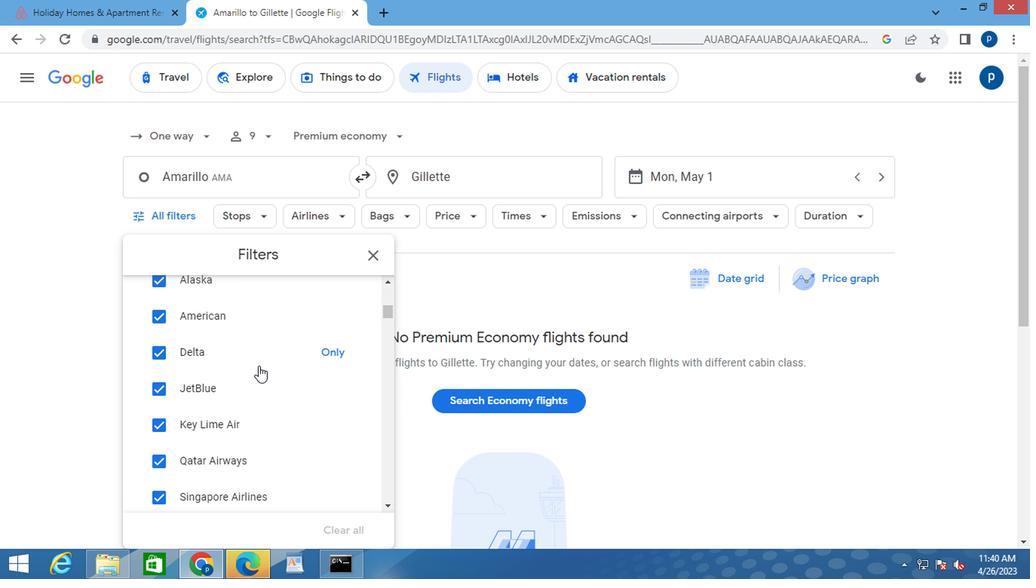 
Action: Mouse moved to (257, 367)
Screenshot: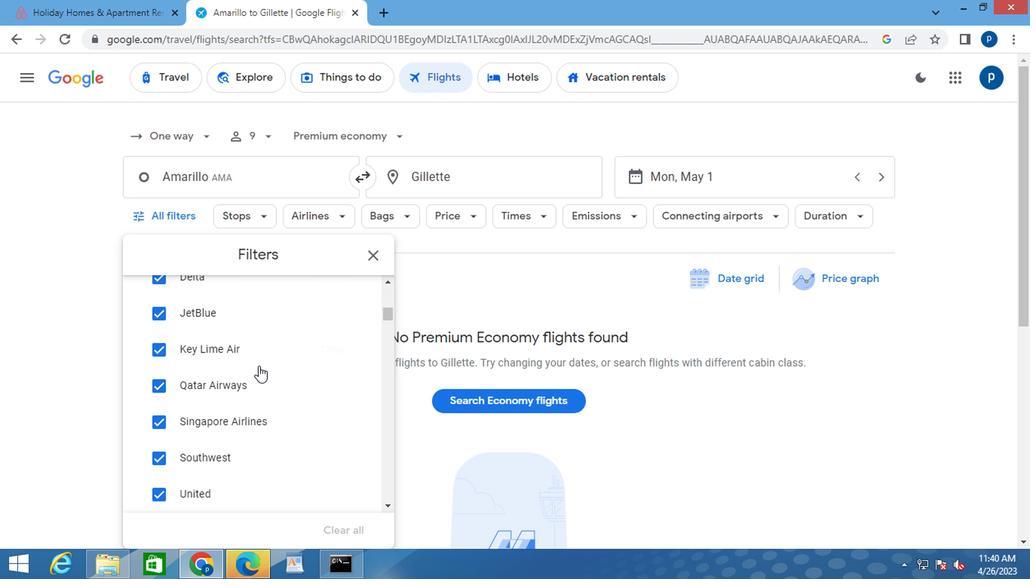 
Action: Mouse scrolled (257, 366) with delta (0, -1)
Screenshot: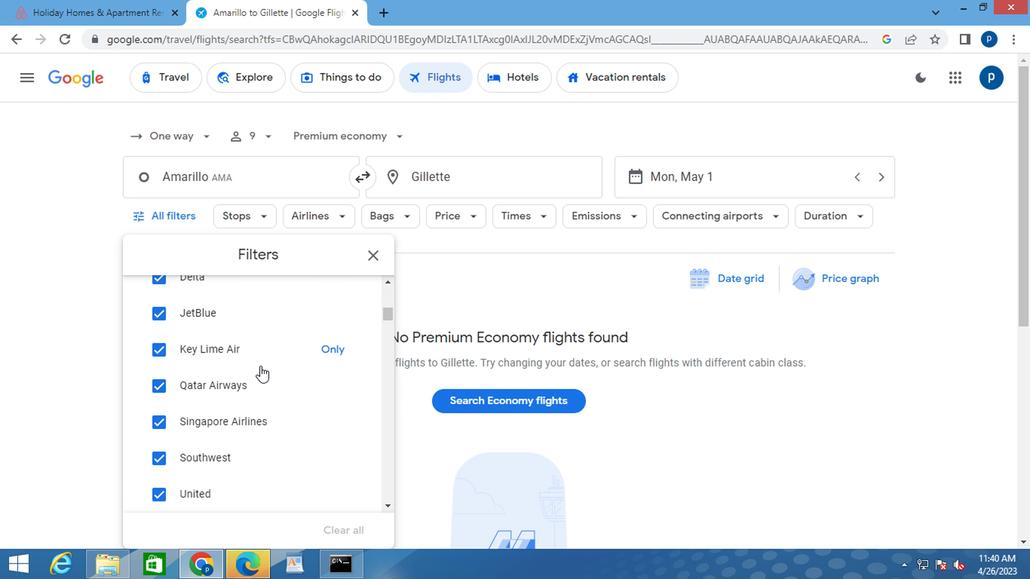 
Action: Mouse moved to (257, 367)
Screenshot: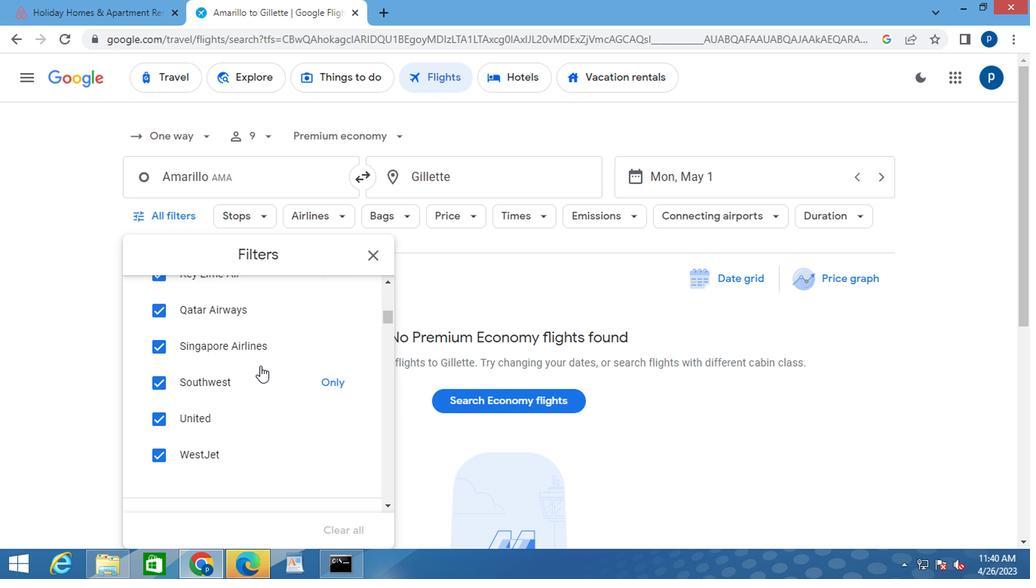 
Action: Mouse scrolled (257, 366) with delta (0, -1)
Screenshot: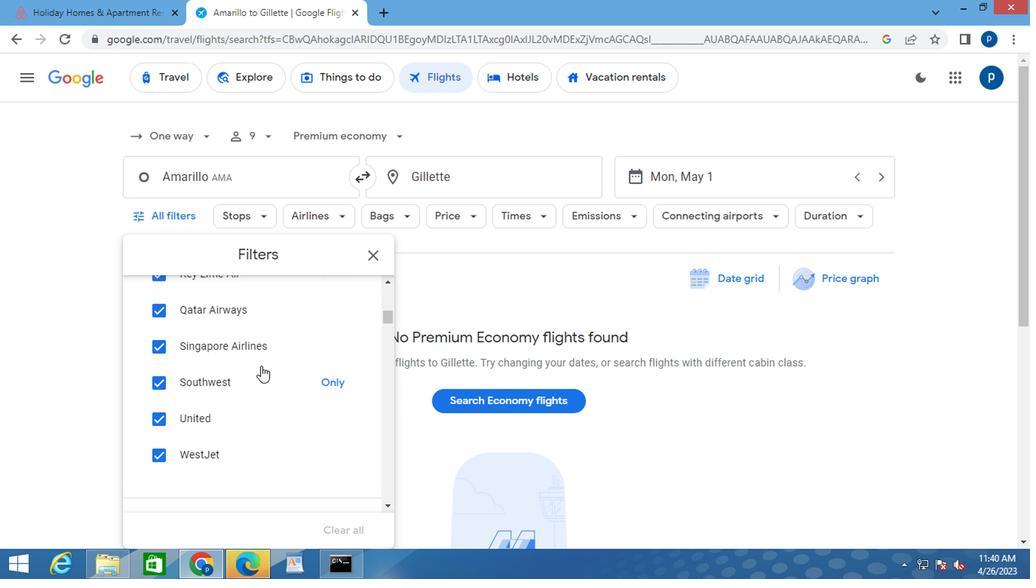 
Action: Mouse scrolled (257, 366) with delta (0, -1)
Screenshot: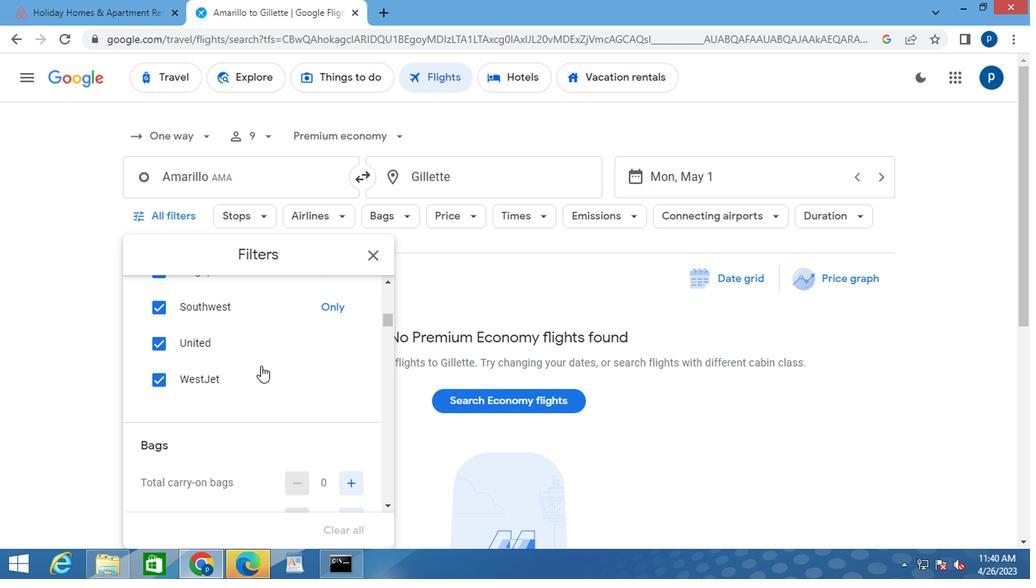 
Action: Mouse scrolled (257, 366) with delta (0, -1)
Screenshot: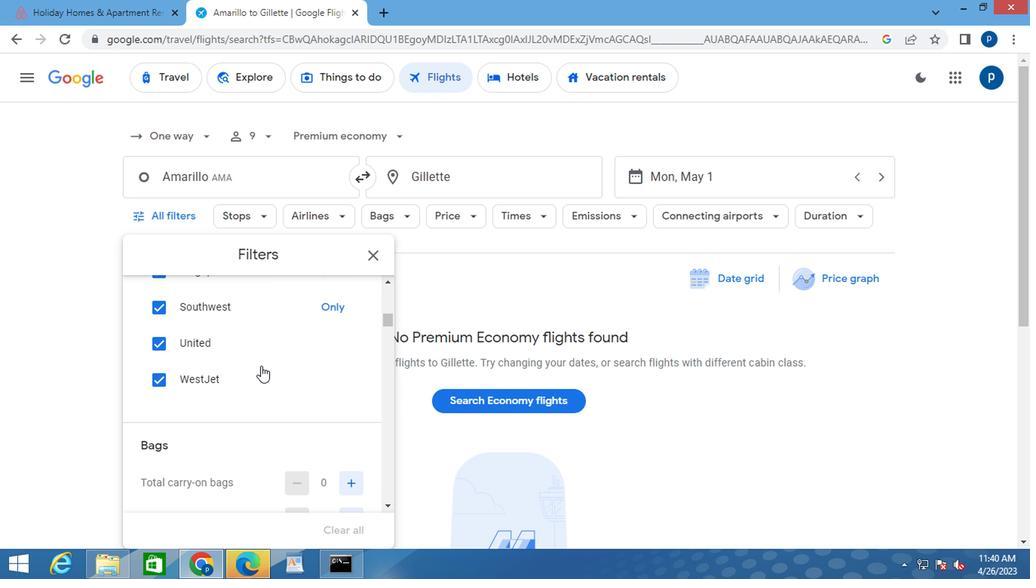 
Action: Mouse moved to (352, 376)
Screenshot: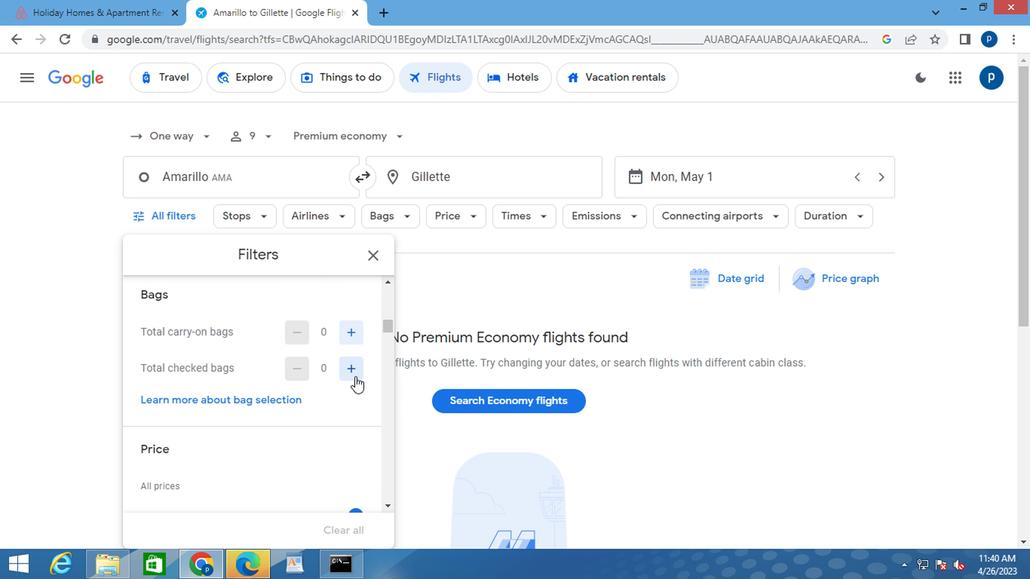 
Action: Mouse pressed left at (352, 376)
Screenshot: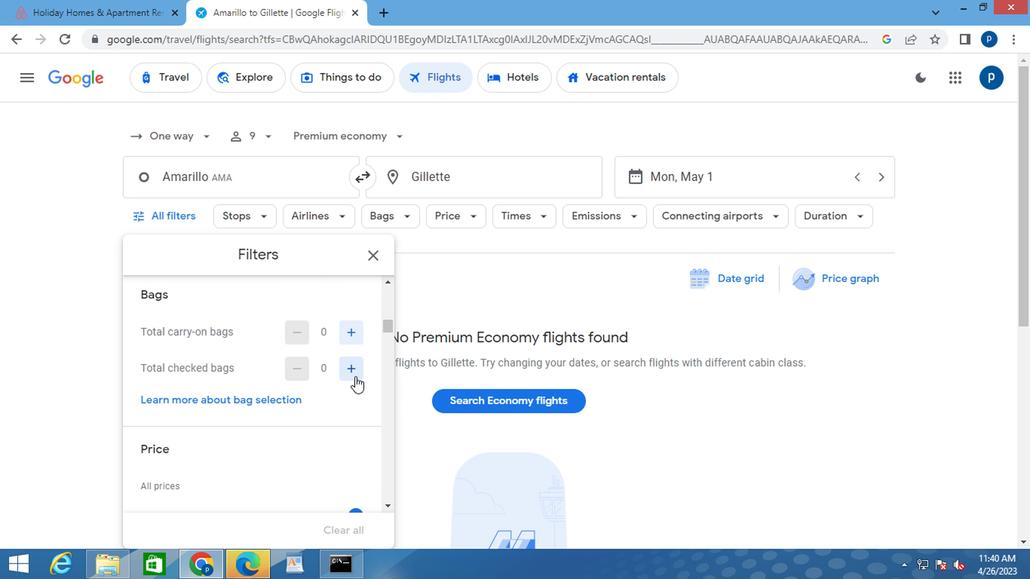 
Action: Mouse pressed left at (352, 376)
Screenshot: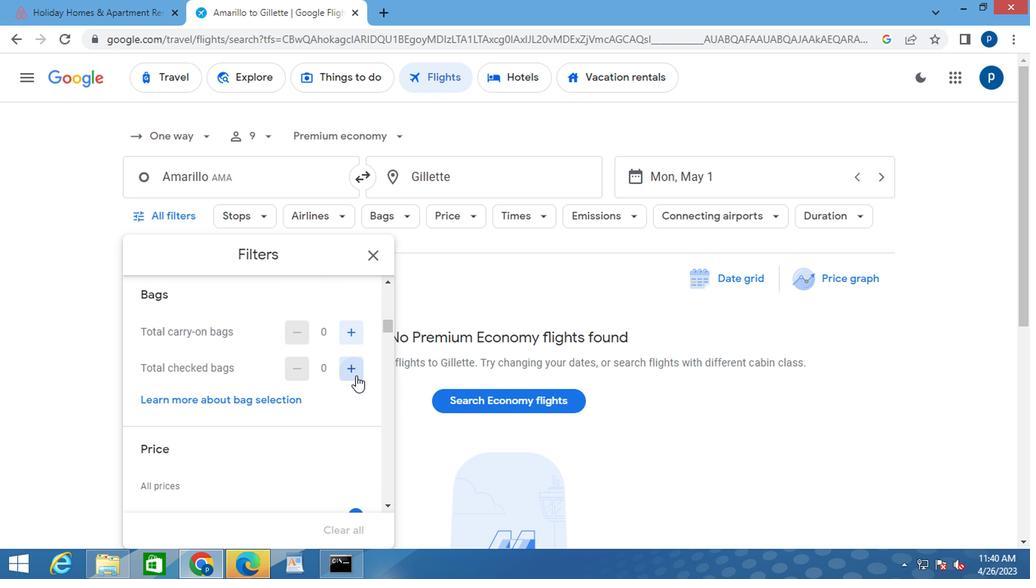 
Action: Mouse moved to (292, 413)
Screenshot: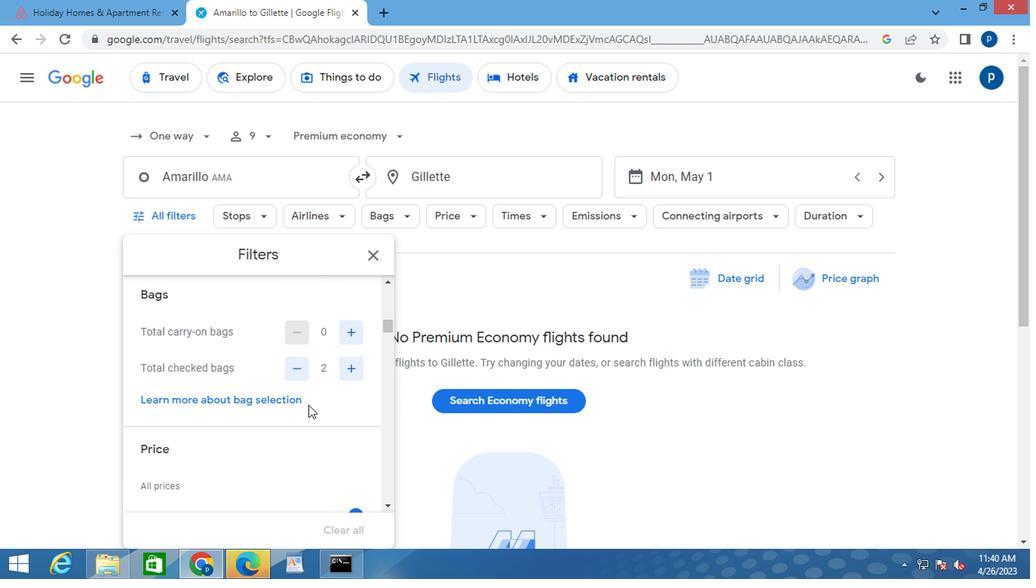 
Action: Mouse scrolled (292, 413) with delta (0, 0)
Screenshot: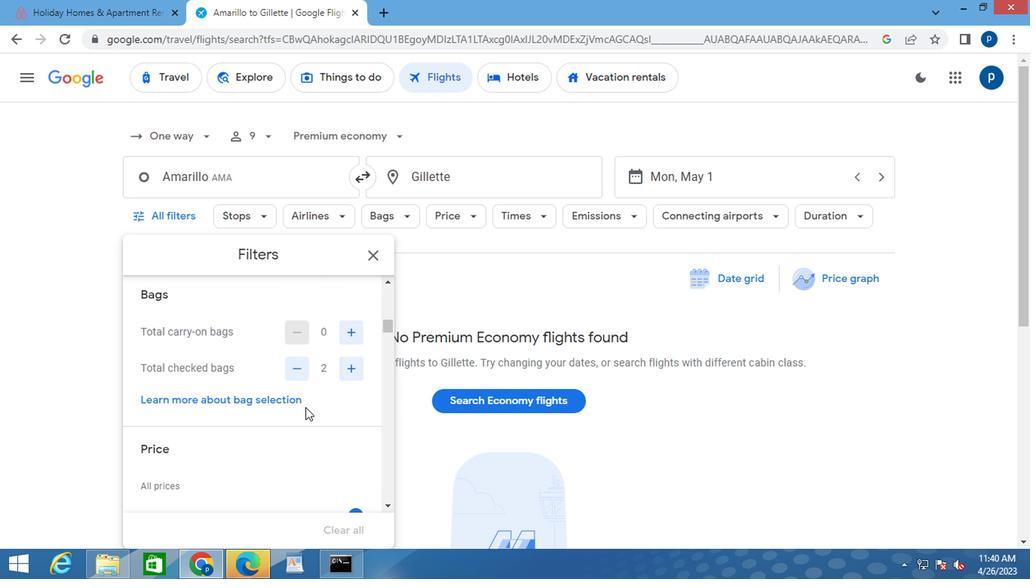 
Action: Mouse moved to (350, 441)
Screenshot: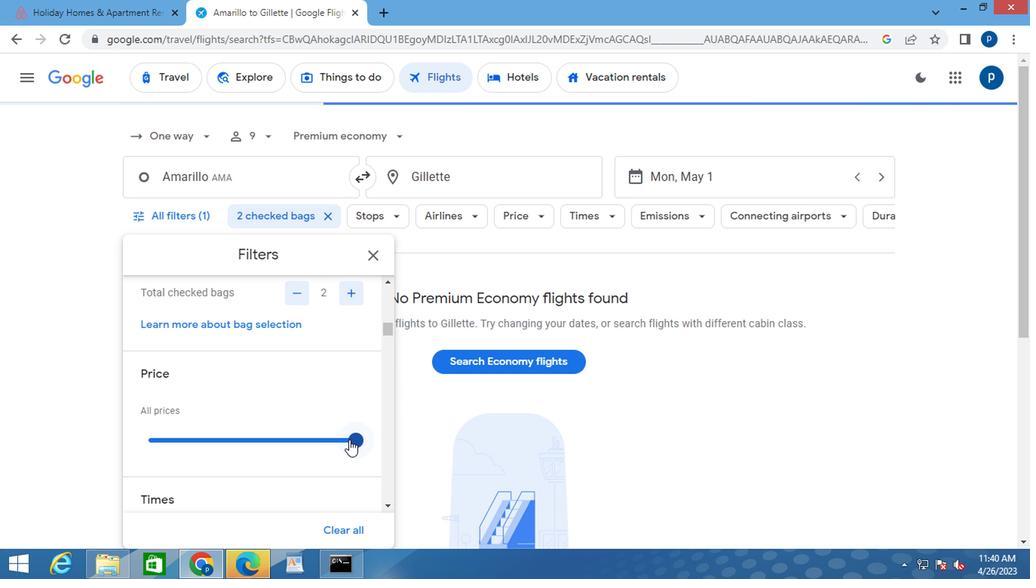 
Action: Mouse pressed left at (350, 441)
Screenshot: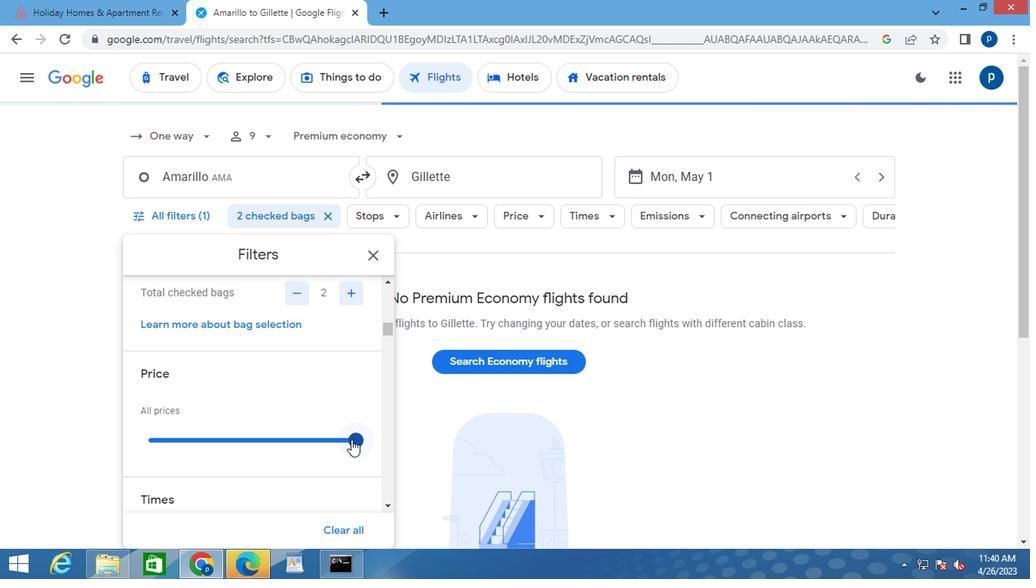 
Action: Mouse moved to (258, 460)
Screenshot: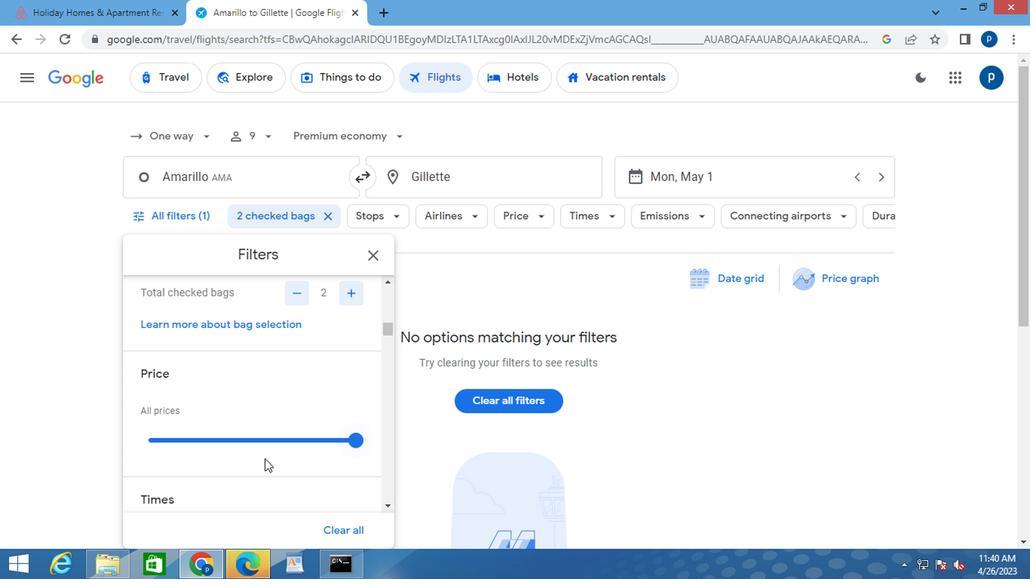 
Action: Mouse scrolled (258, 459) with delta (0, 0)
Screenshot: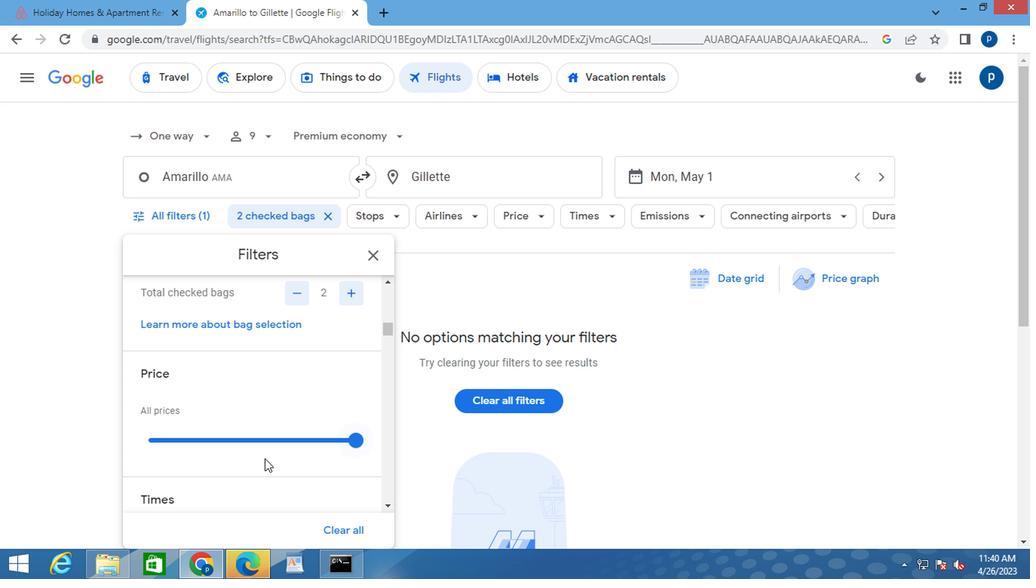 
Action: Mouse scrolled (258, 459) with delta (0, 0)
Screenshot: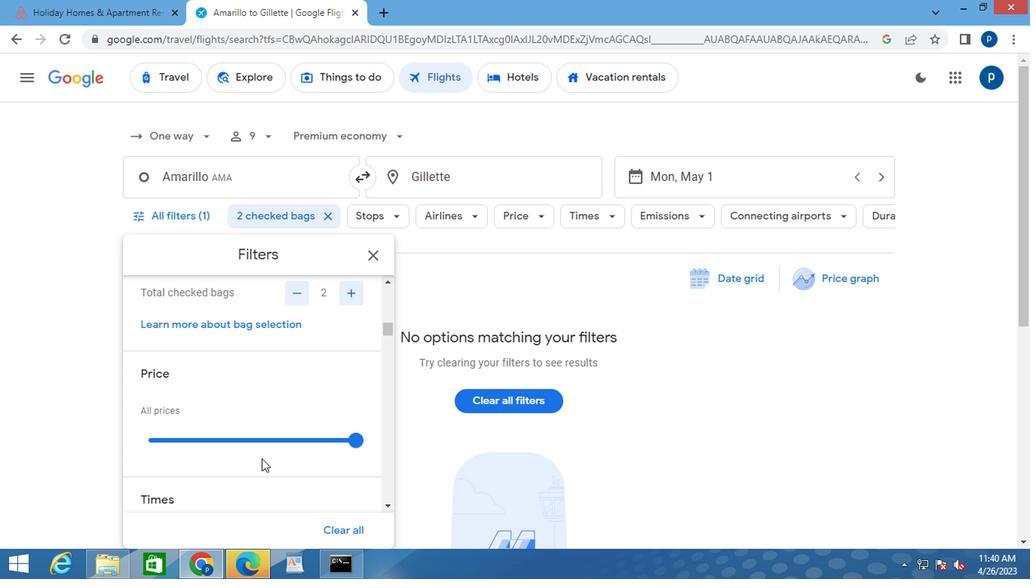 
Action: Mouse moved to (140, 454)
Screenshot: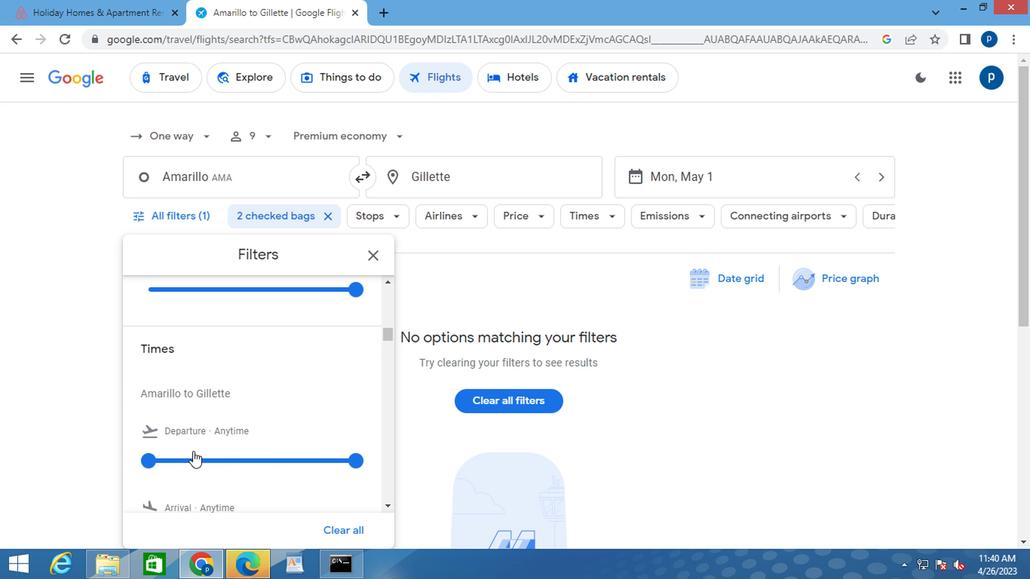 
Action: Mouse pressed left at (140, 454)
Screenshot: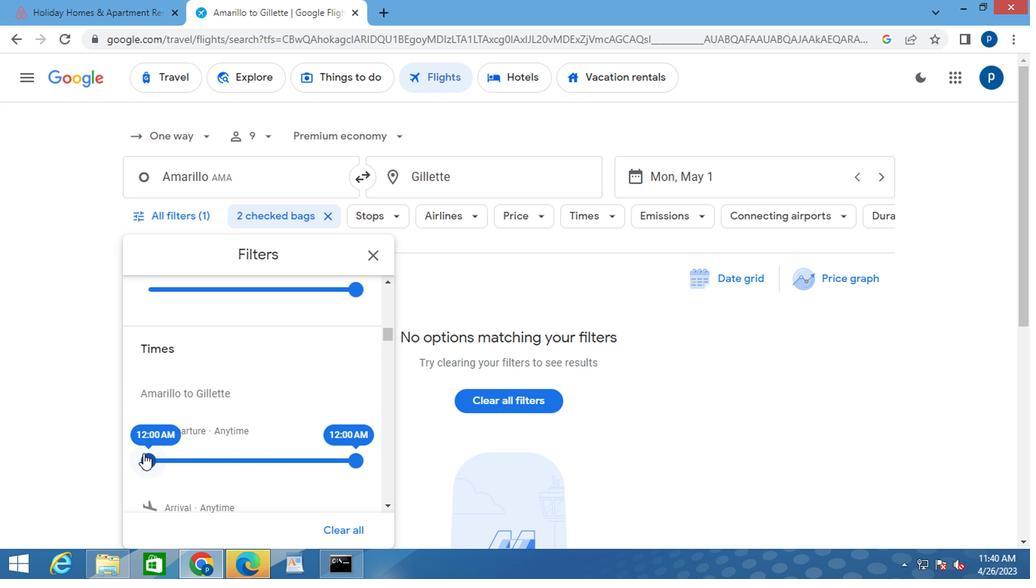 
Action: Mouse moved to (355, 463)
Screenshot: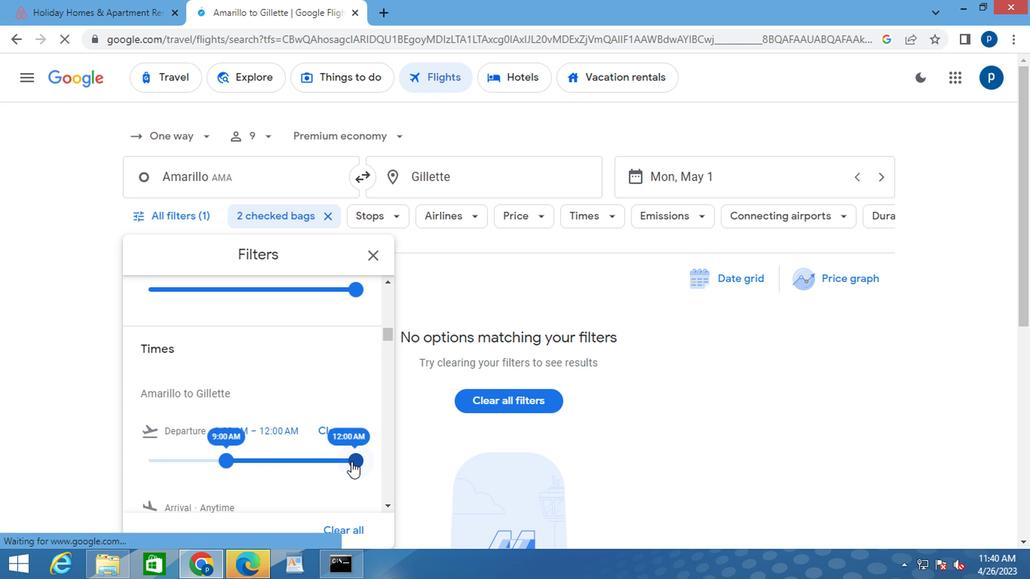 
Action: Mouse pressed left at (355, 463)
Screenshot: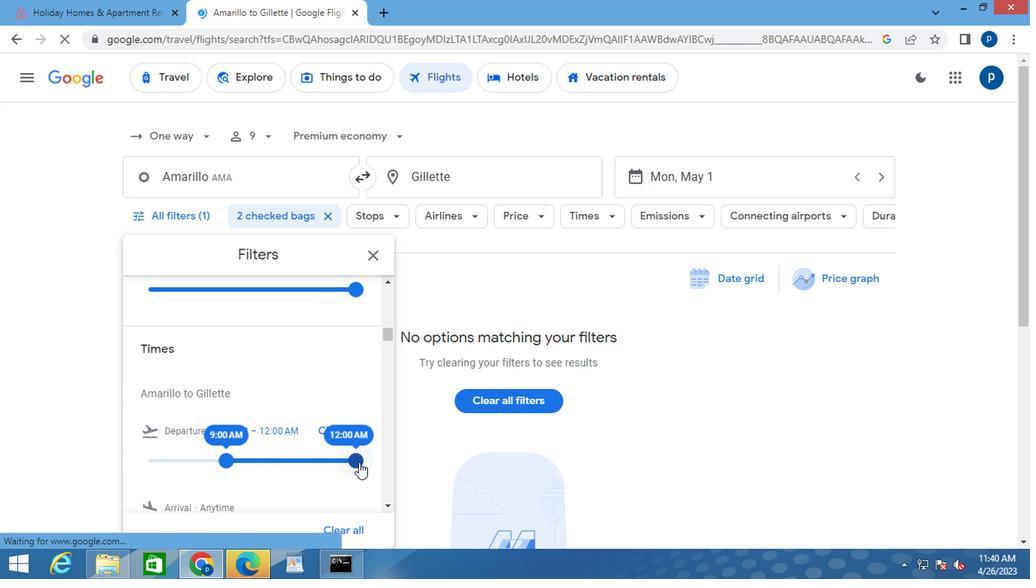 
Action: Mouse moved to (375, 252)
Screenshot: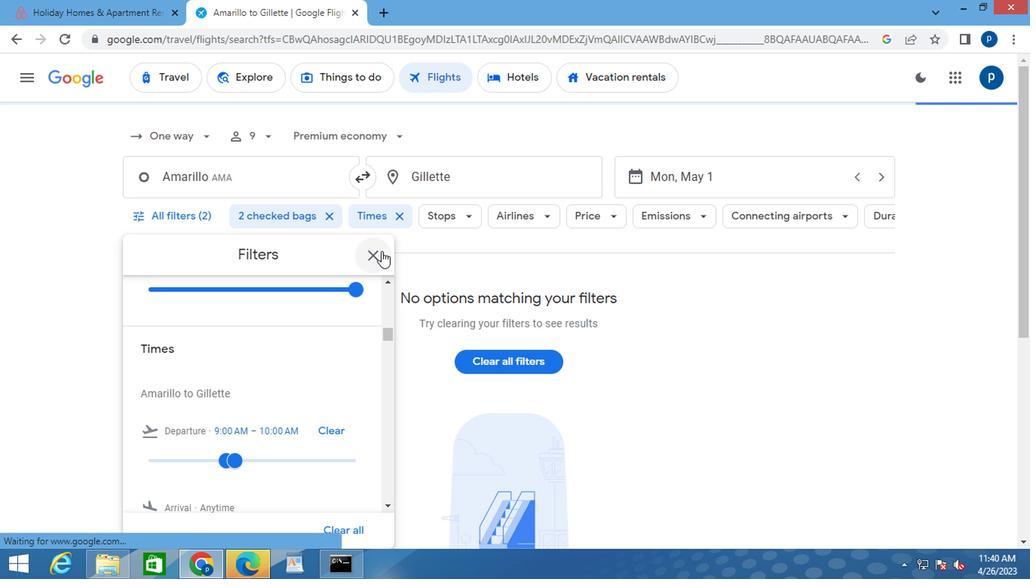 
Action: Mouse pressed left at (375, 252)
Screenshot: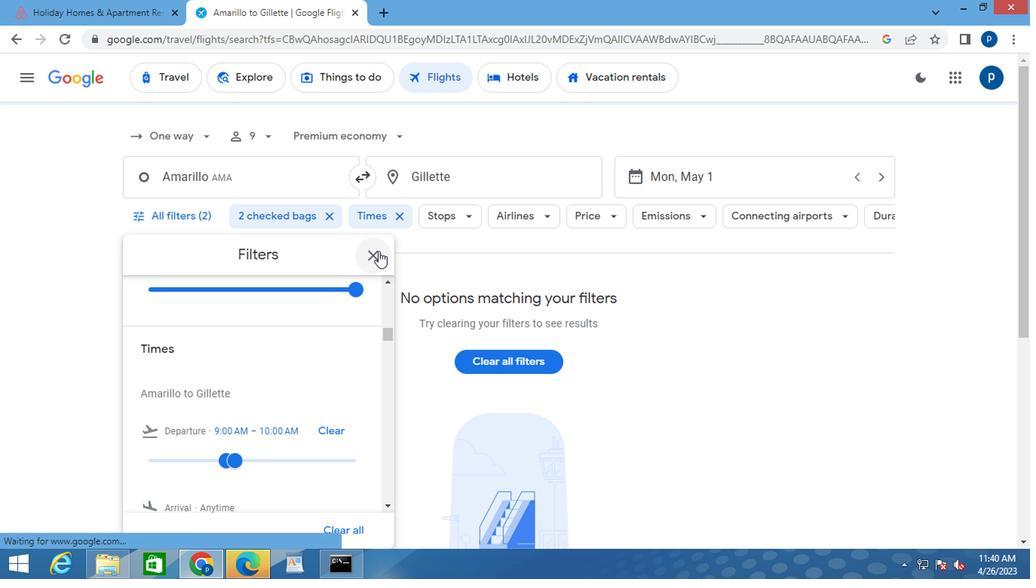 
